 Task: Open Card Podcast Distribution Review in Board Social Media Influencer Content Repurposing Strategy and Execution to Workspace Creative Agencies and add a team member Softage.3@softage.net, a label Yellow, a checklist Bartending, an attachment from Trello, a color Yellow and finally, add a card description 'Create and send out employee engagement survey on company diversity and inclusion initiatives' and a comment 'This task requires us to be proactive in identifying potential challenges and finding solutions to overcome them.'. Add a start date 'Jan 03, 1900' with a due date 'Jan 10, 1900'
Action: Mouse moved to (70, 296)
Screenshot: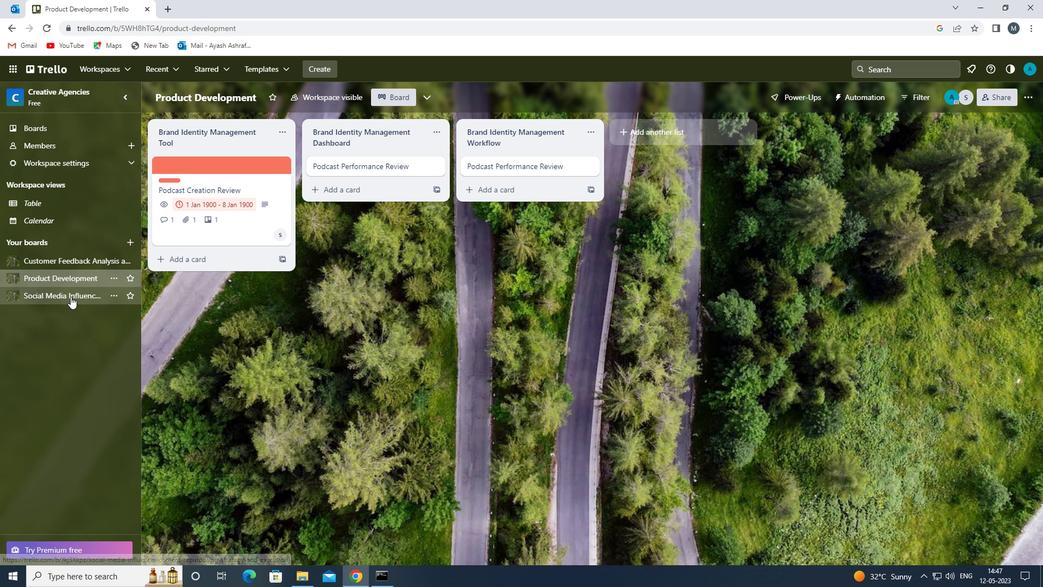
Action: Mouse pressed left at (70, 296)
Screenshot: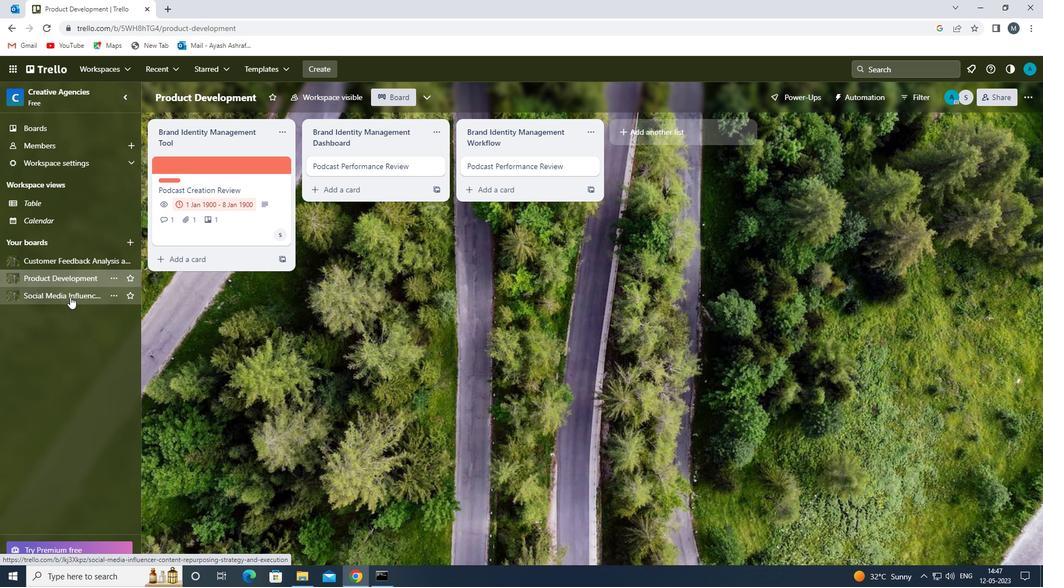 
Action: Mouse moved to (203, 166)
Screenshot: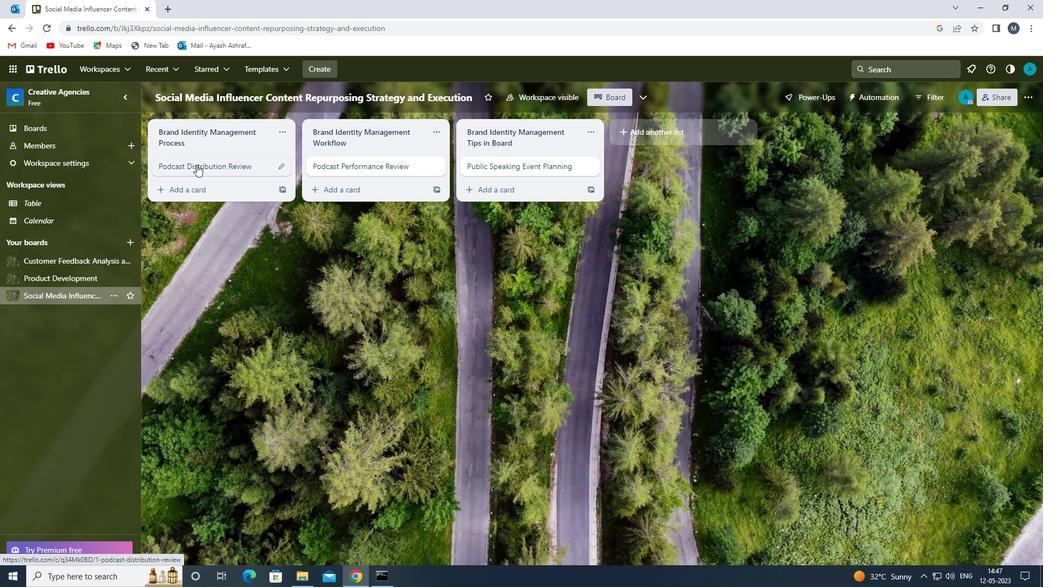 
Action: Mouse pressed left at (203, 166)
Screenshot: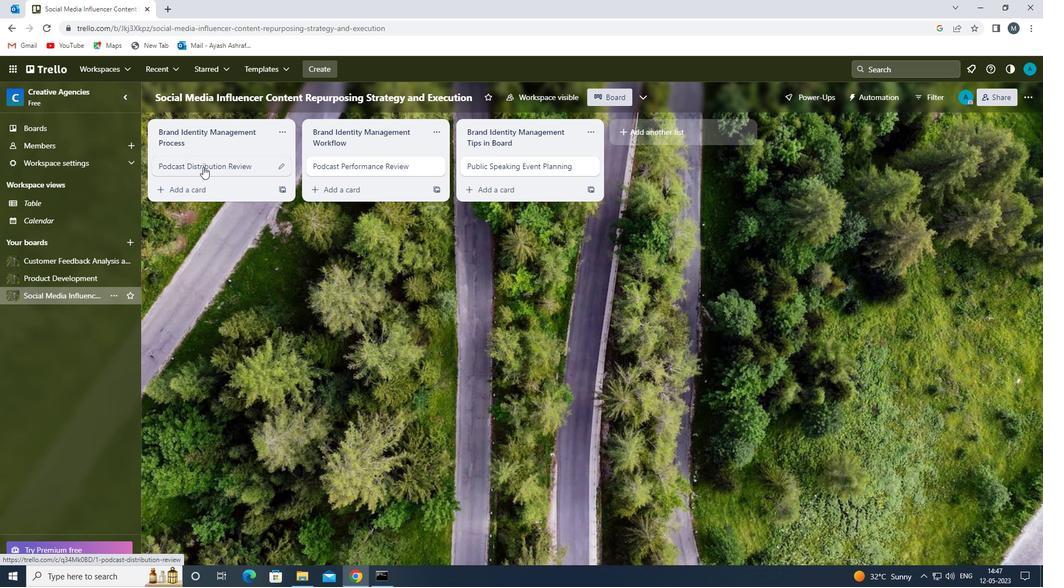 
Action: Mouse moved to (650, 156)
Screenshot: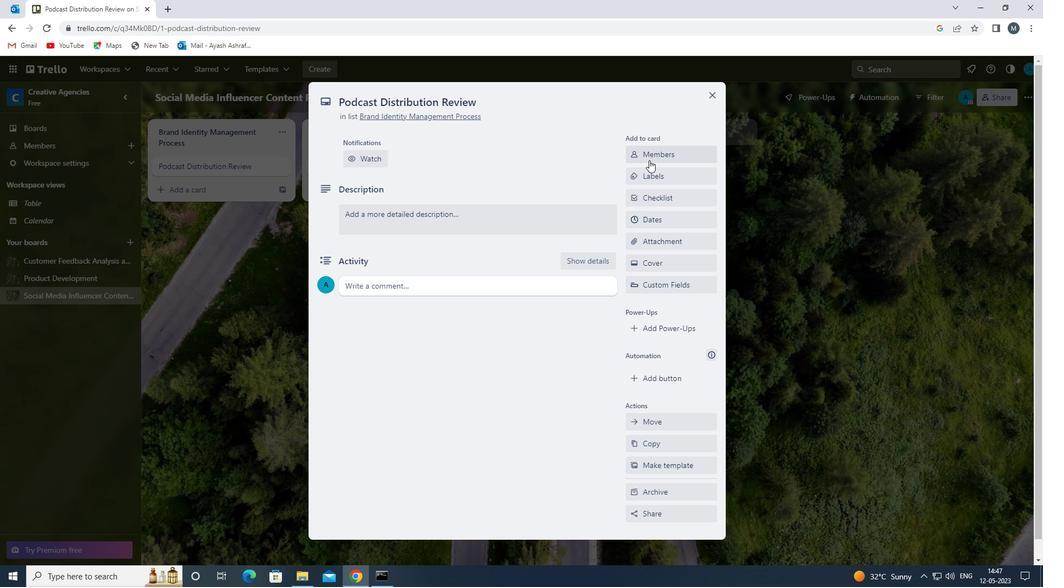 
Action: Mouse pressed left at (650, 156)
Screenshot: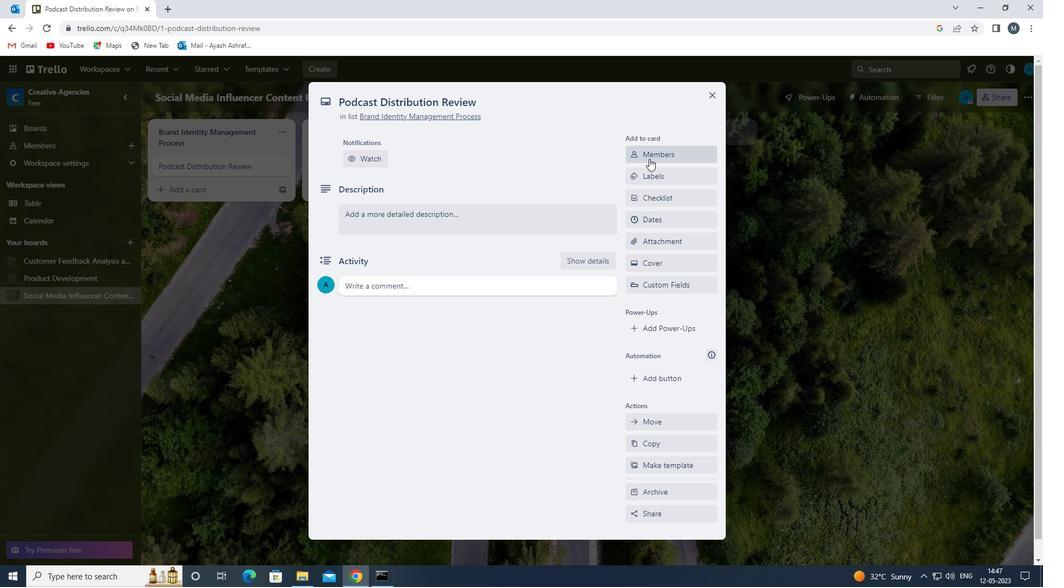 
Action: Mouse moved to (666, 206)
Screenshot: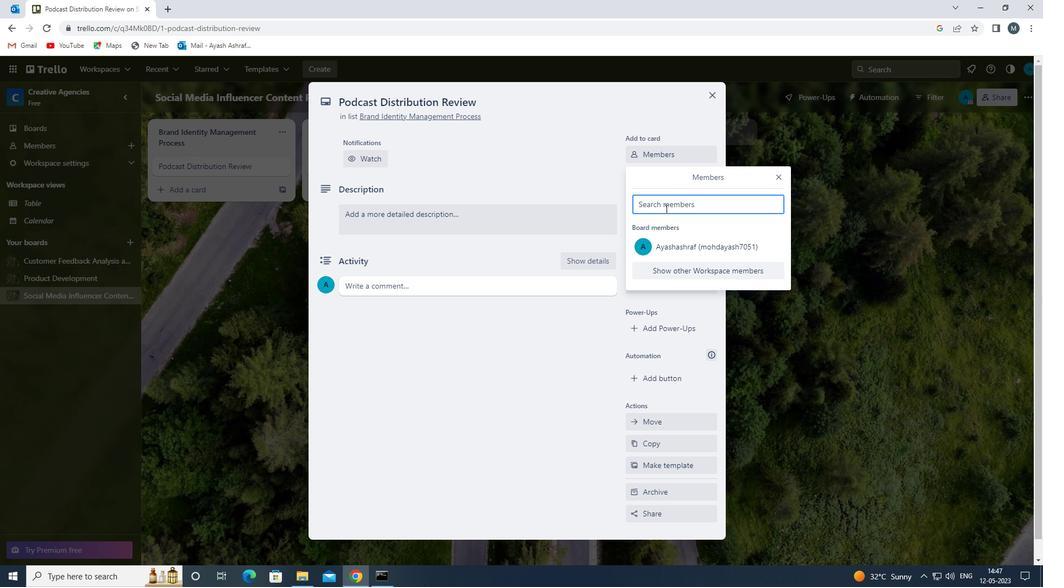 
Action: Mouse pressed left at (666, 206)
Screenshot: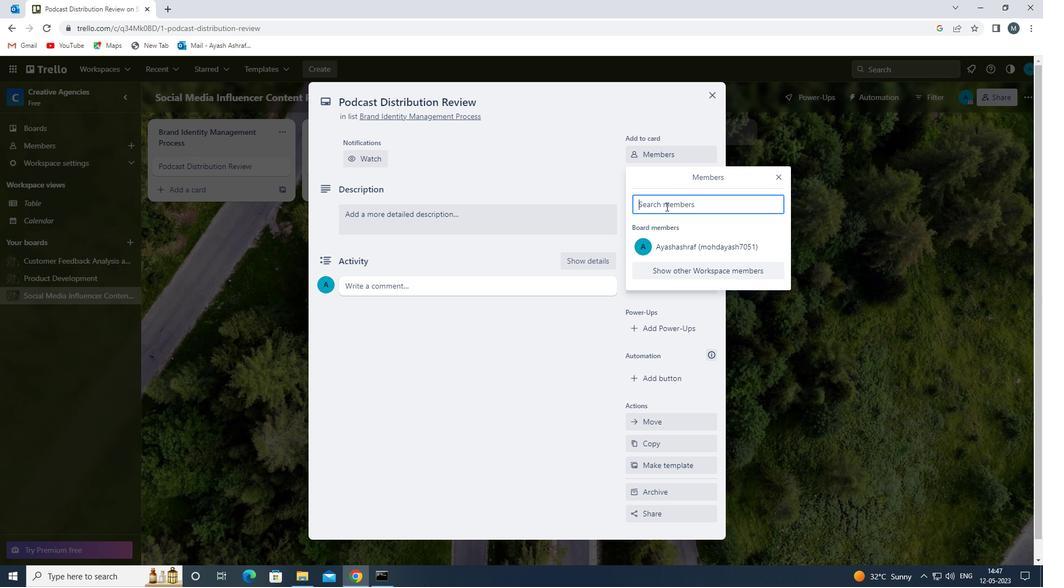 
Action: Mouse moved to (664, 204)
Screenshot: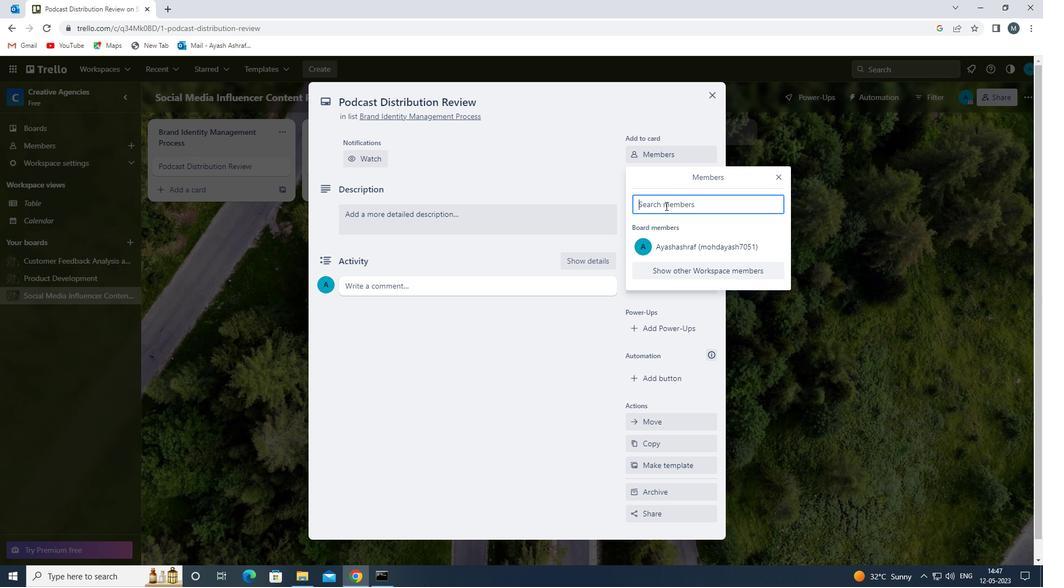 
Action: Key pressed s
Screenshot: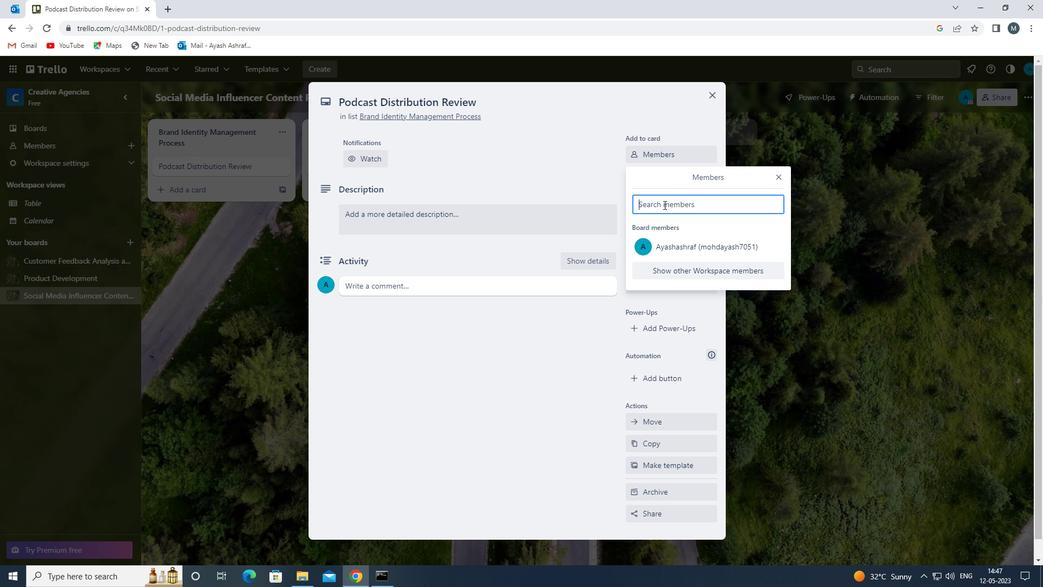 
Action: Mouse moved to (688, 352)
Screenshot: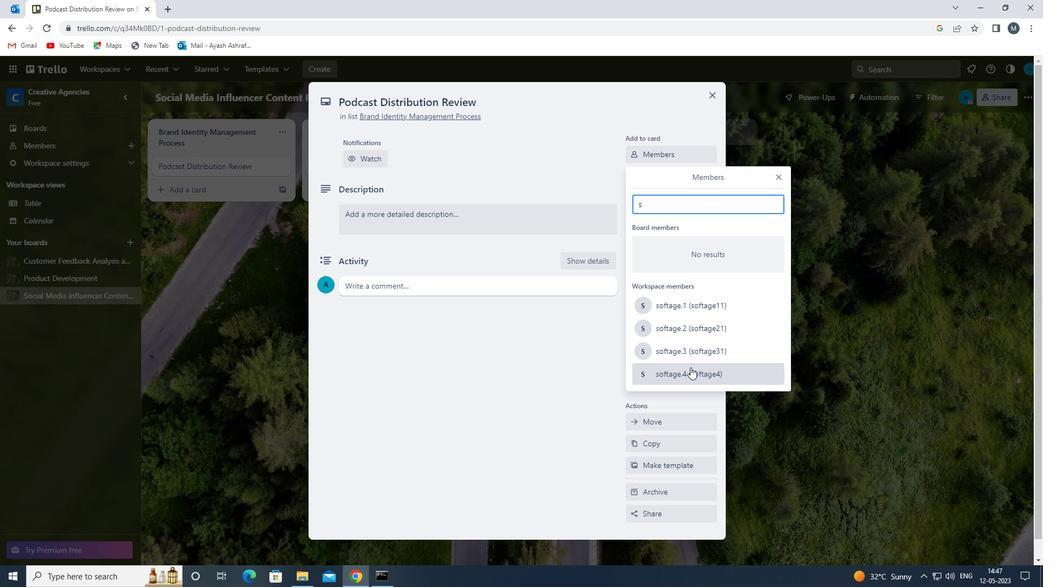 
Action: Mouse pressed left at (688, 352)
Screenshot: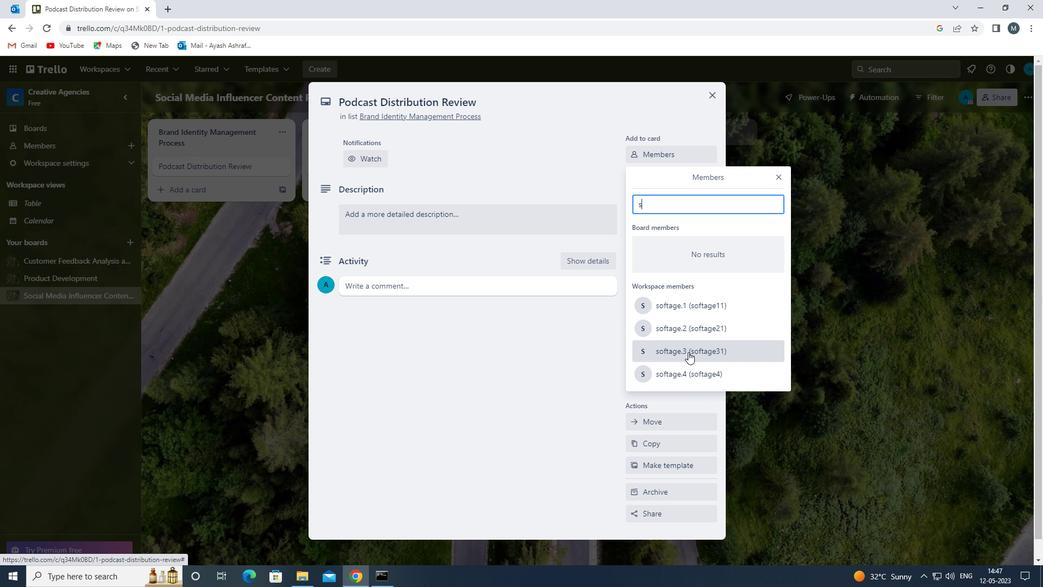 
Action: Mouse moved to (778, 178)
Screenshot: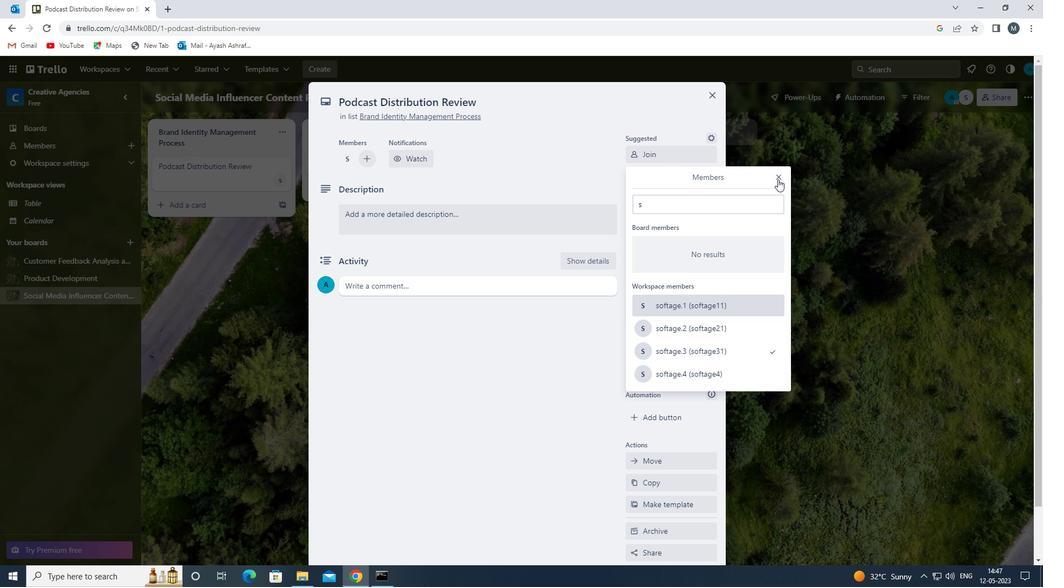 
Action: Mouse pressed left at (778, 178)
Screenshot: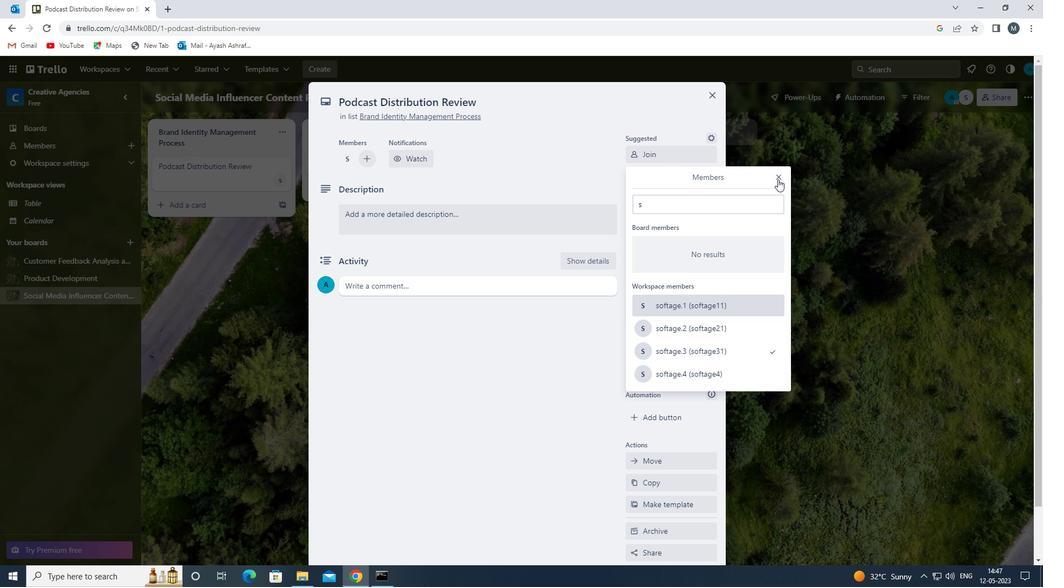 
Action: Mouse moved to (656, 213)
Screenshot: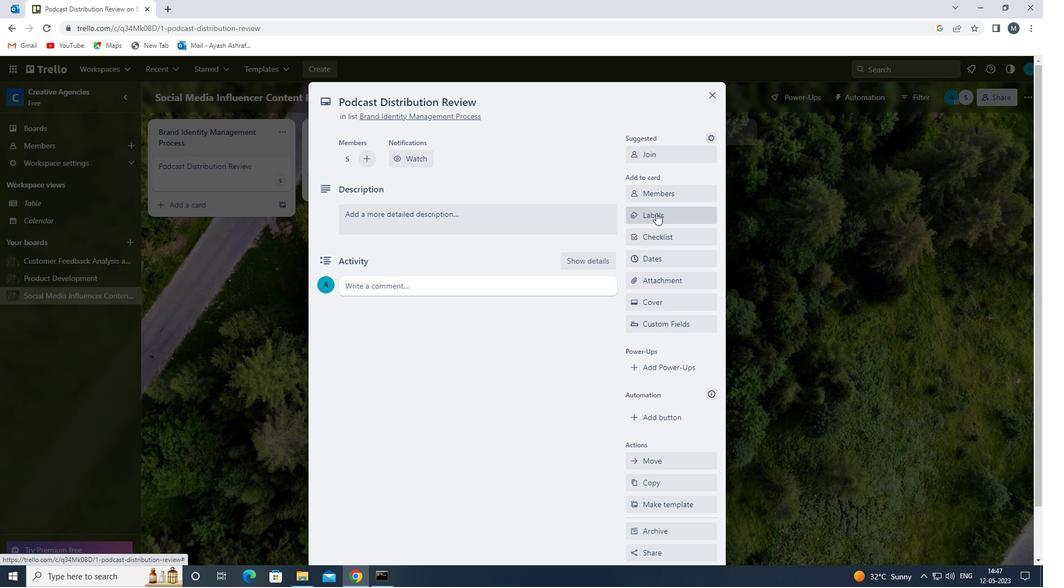 
Action: Mouse pressed left at (656, 213)
Screenshot: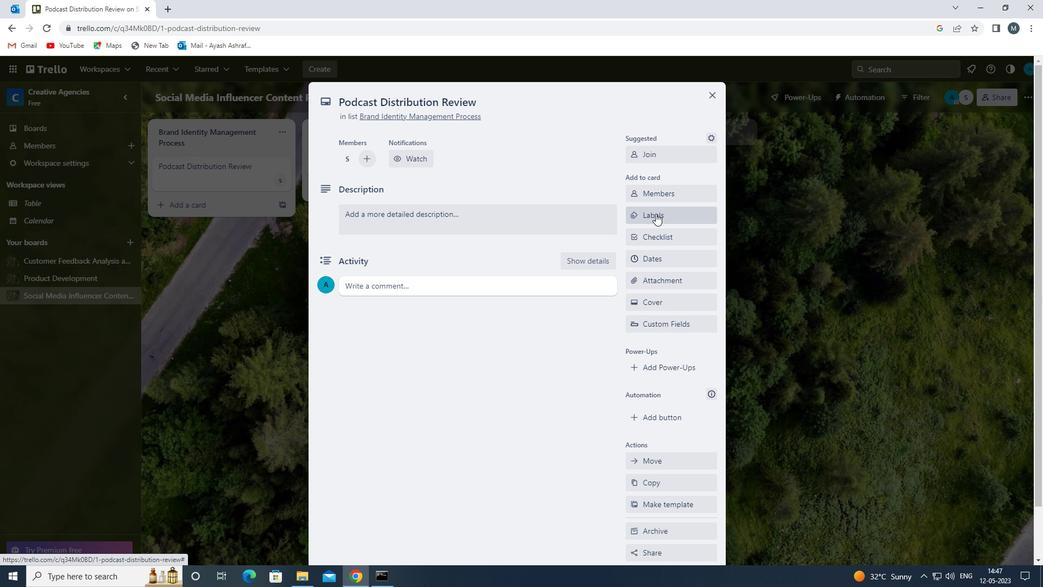 
Action: Mouse moved to (639, 322)
Screenshot: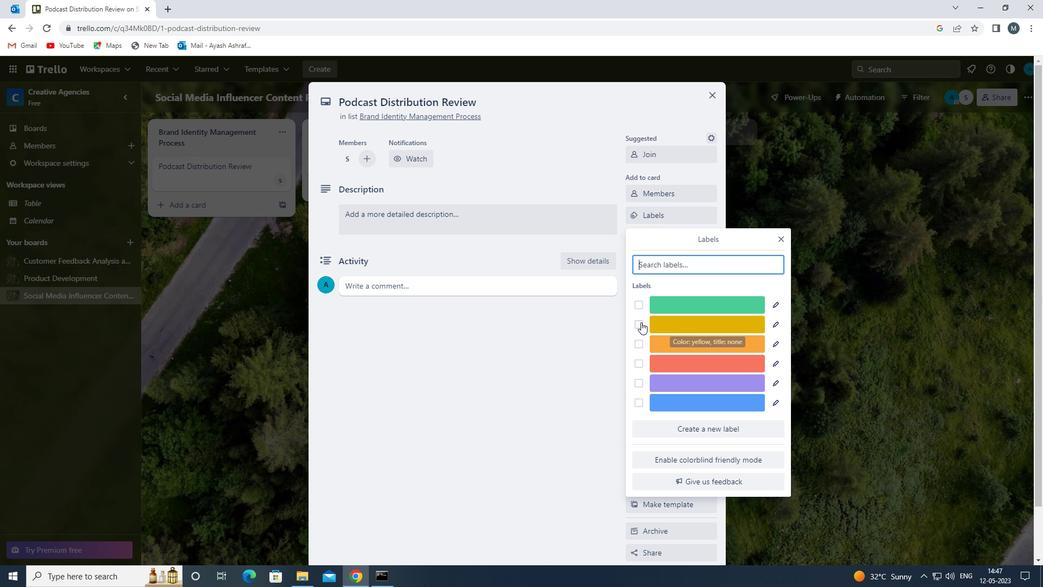 
Action: Mouse pressed left at (639, 322)
Screenshot: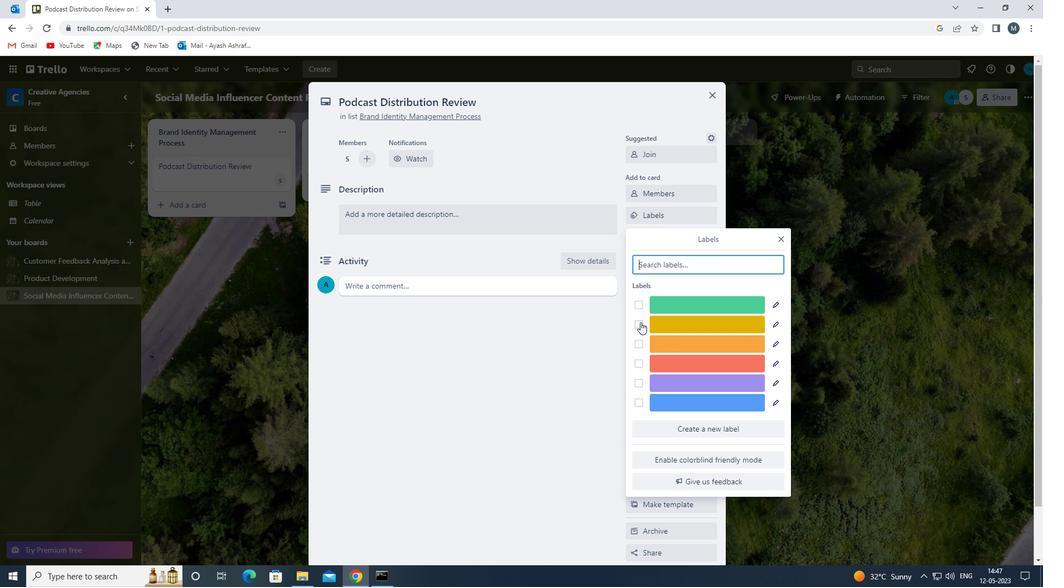 
Action: Mouse moved to (784, 236)
Screenshot: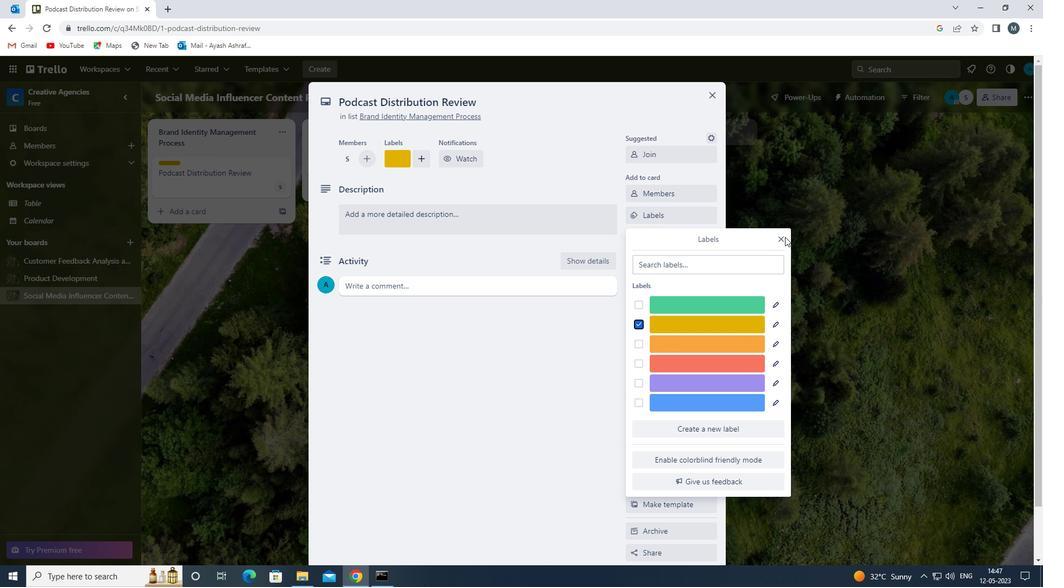 
Action: Mouse pressed left at (784, 236)
Screenshot: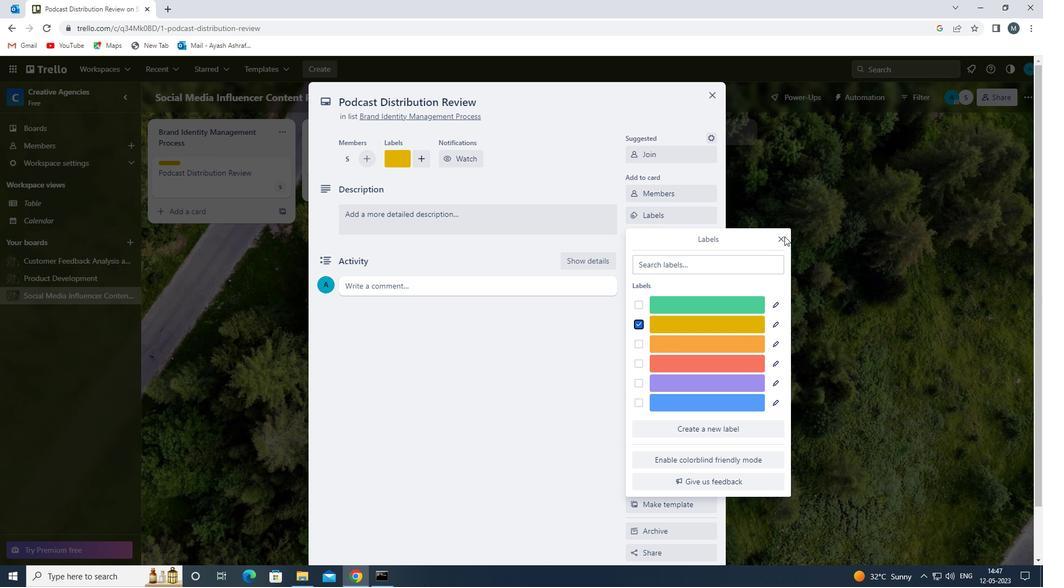
Action: Mouse moved to (781, 238)
Screenshot: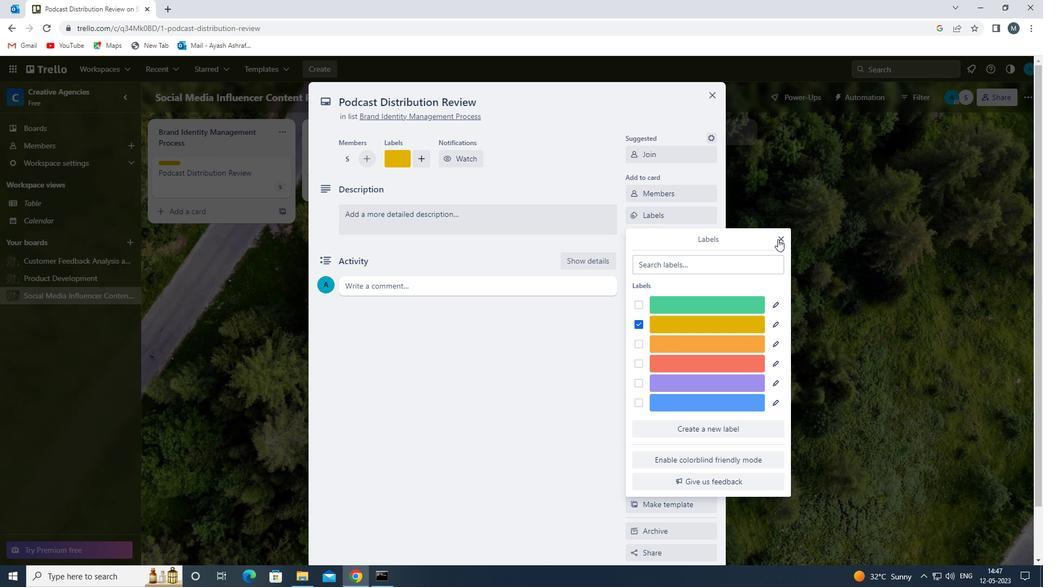 
Action: Mouse pressed left at (781, 238)
Screenshot: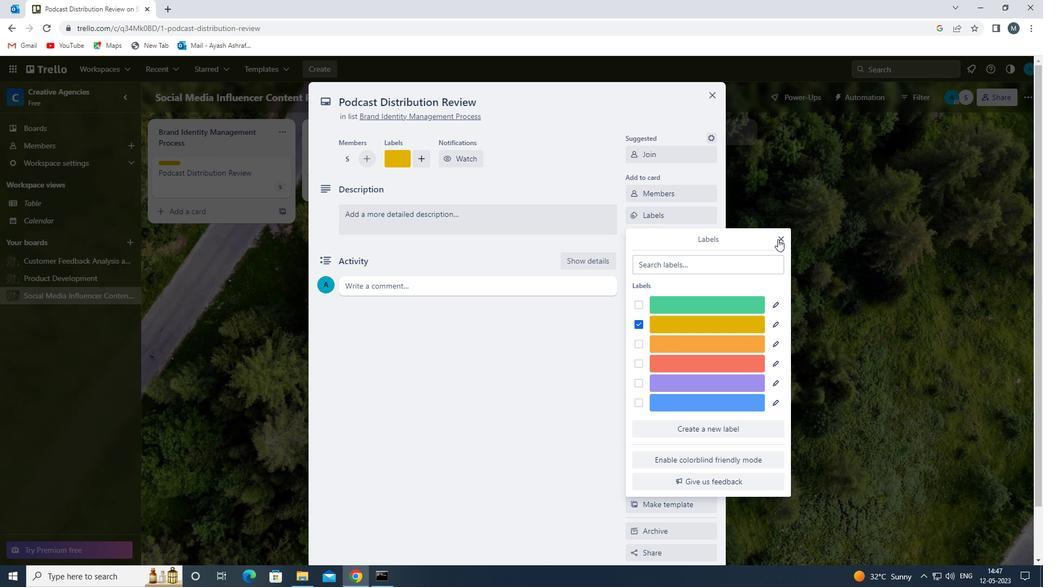 
Action: Mouse moved to (653, 240)
Screenshot: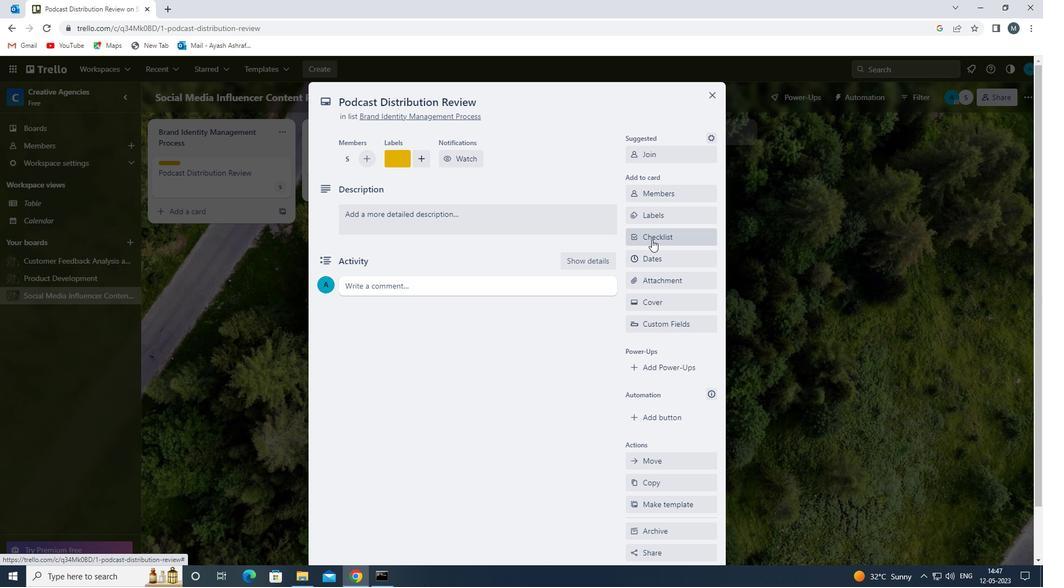 
Action: Mouse pressed left at (653, 240)
Screenshot: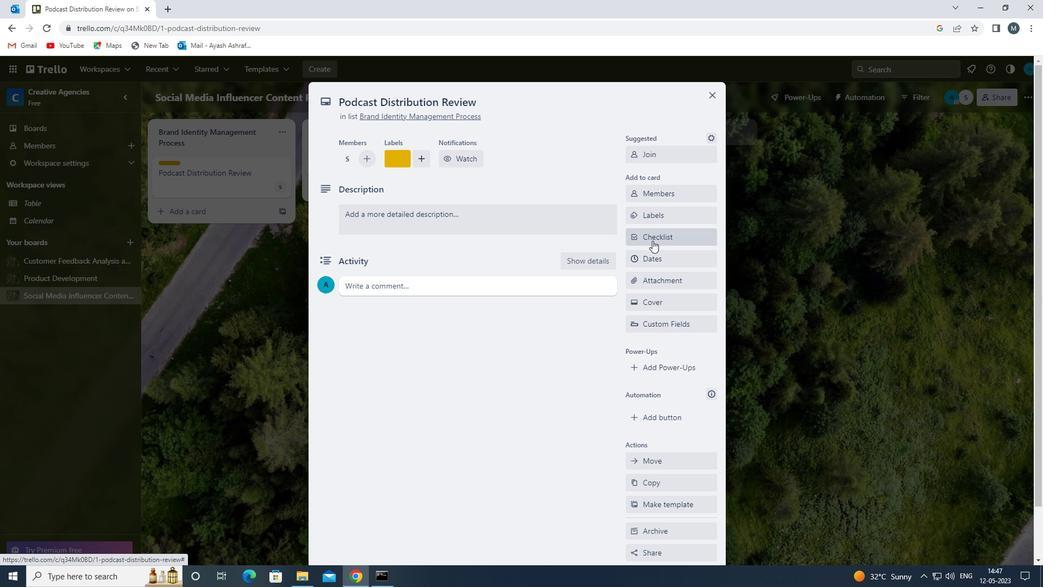 
Action: Mouse moved to (654, 247)
Screenshot: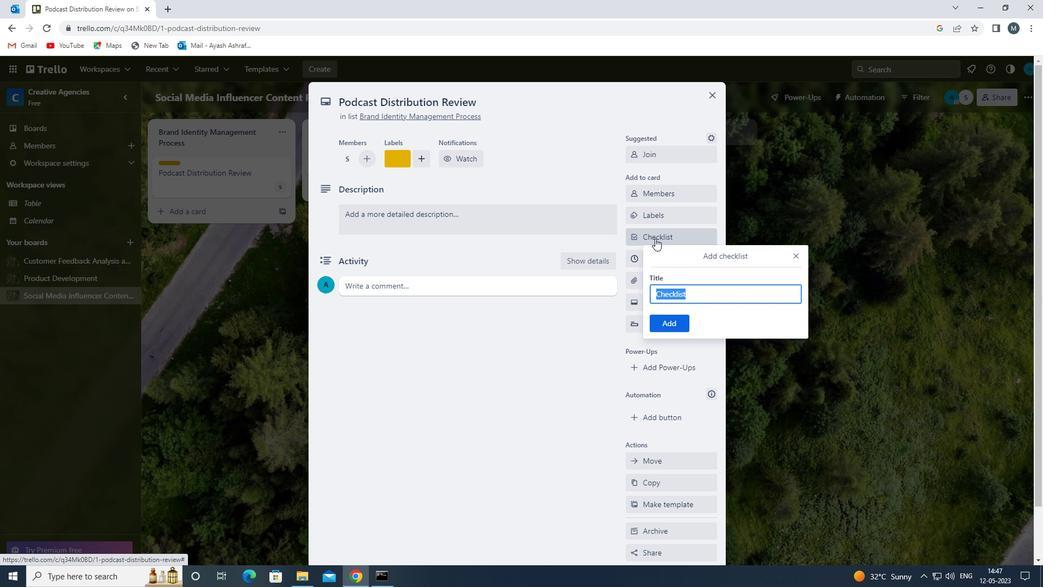
Action: Key pressed b
Screenshot: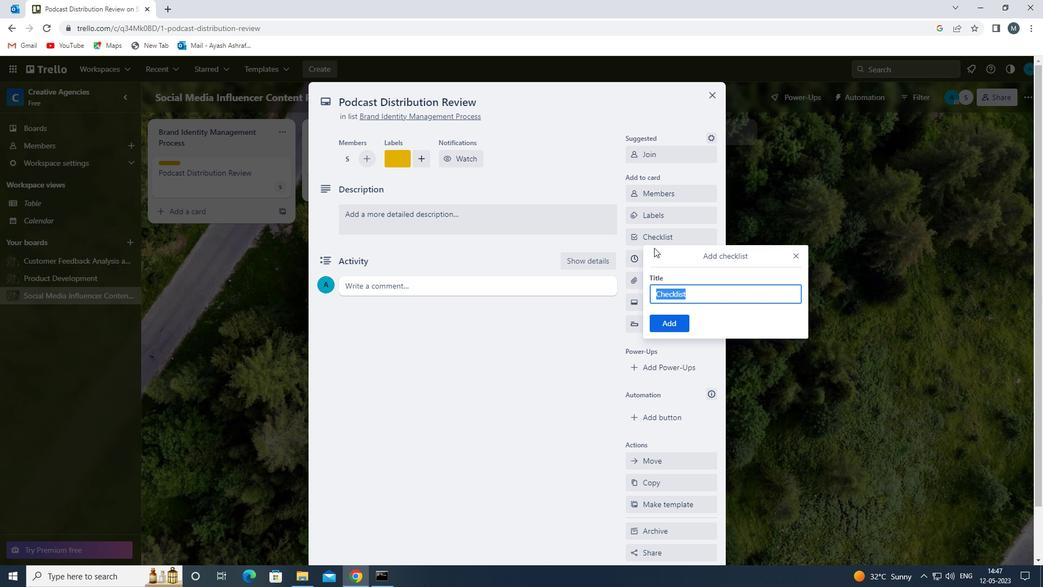 
Action: Mouse moved to (725, 344)
Screenshot: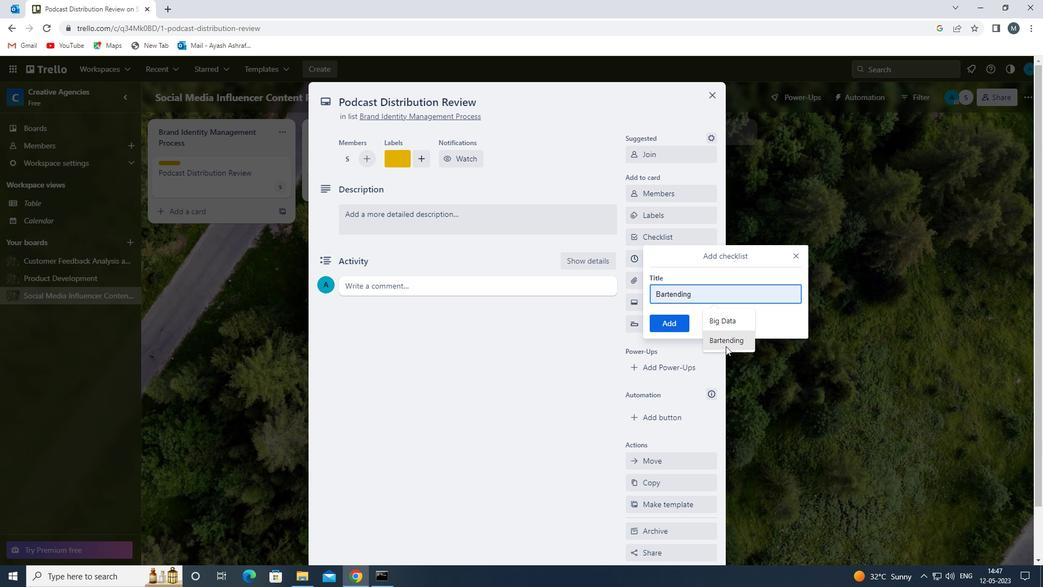 
Action: Mouse pressed left at (725, 344)
Screenshot: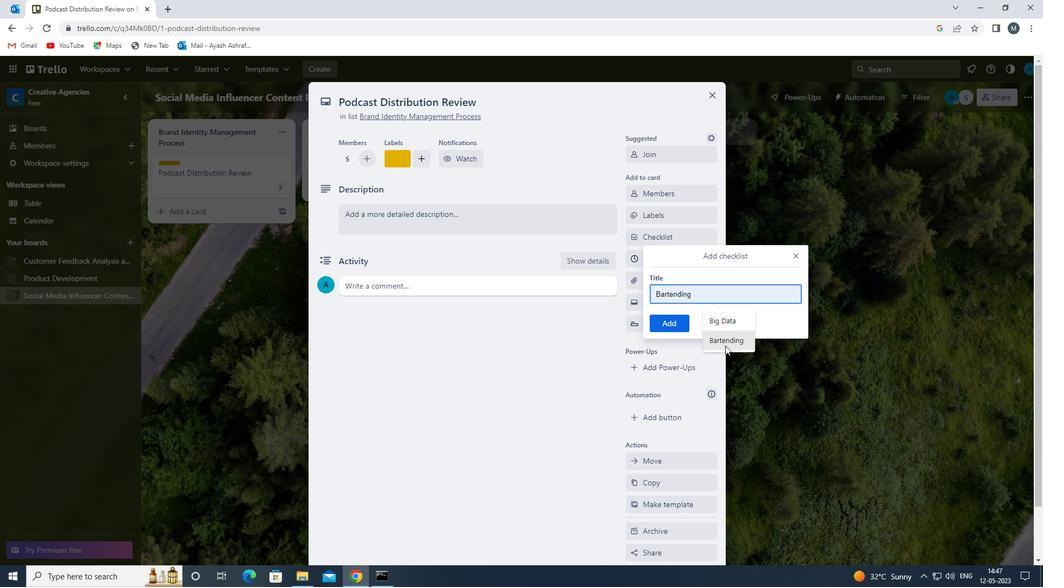 
Action: Mouse moved to (664, 322)
Screenshot: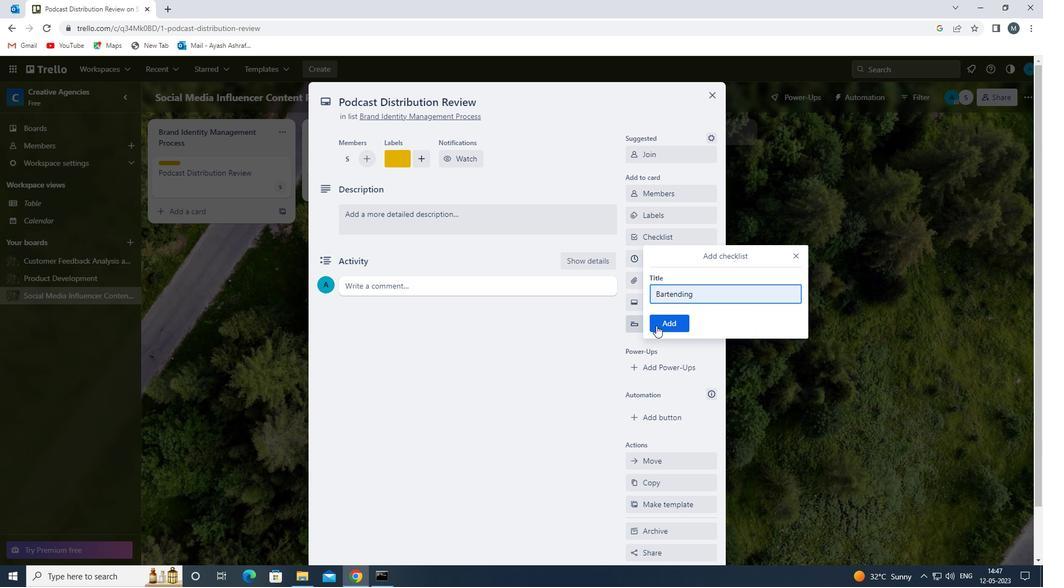 
Action: Mouse pressed left at (664, 322)
Screenshot: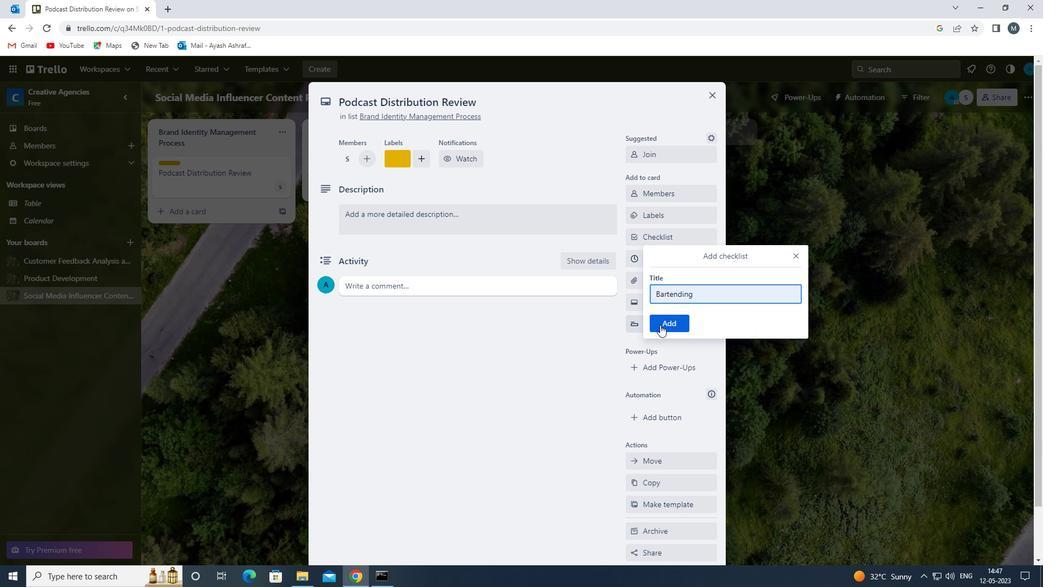 
Action: Mouse moved to (674, 282)
Screenshot: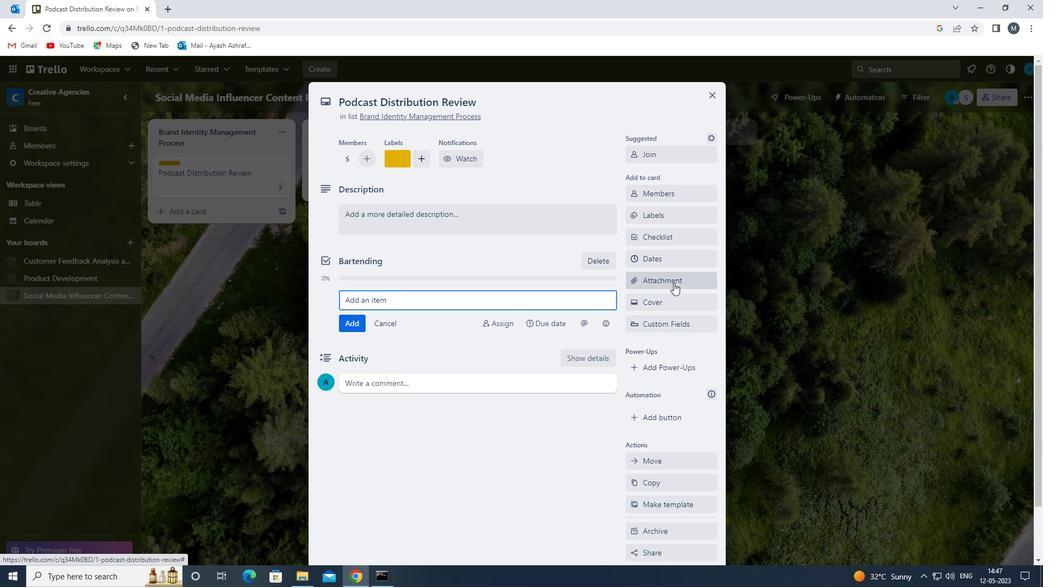 
Action: Mouse pressed left at (674, 282)
Screenshot: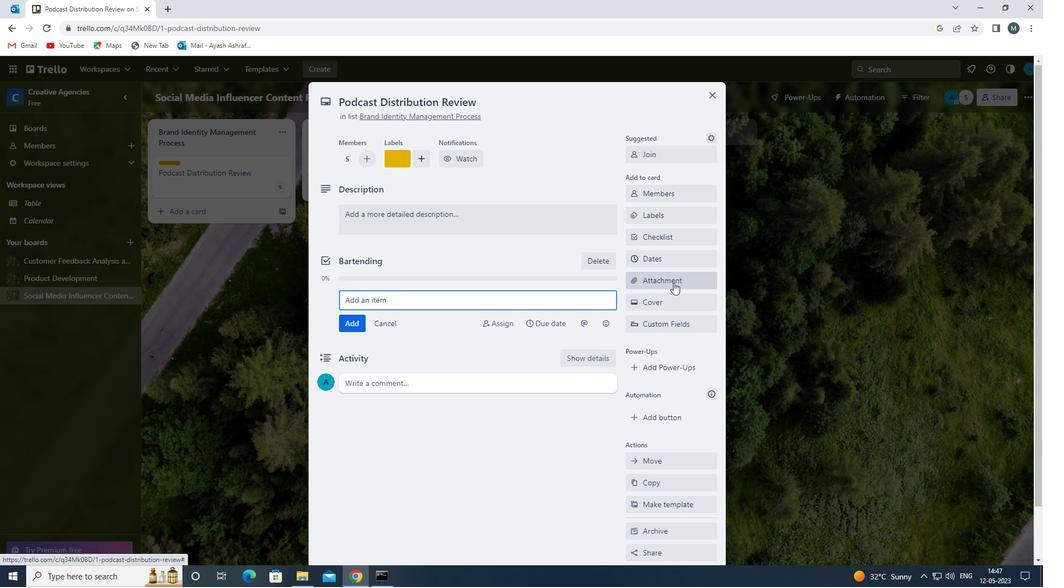 
Action: Mouse moved to (664, 344)
Screenshot: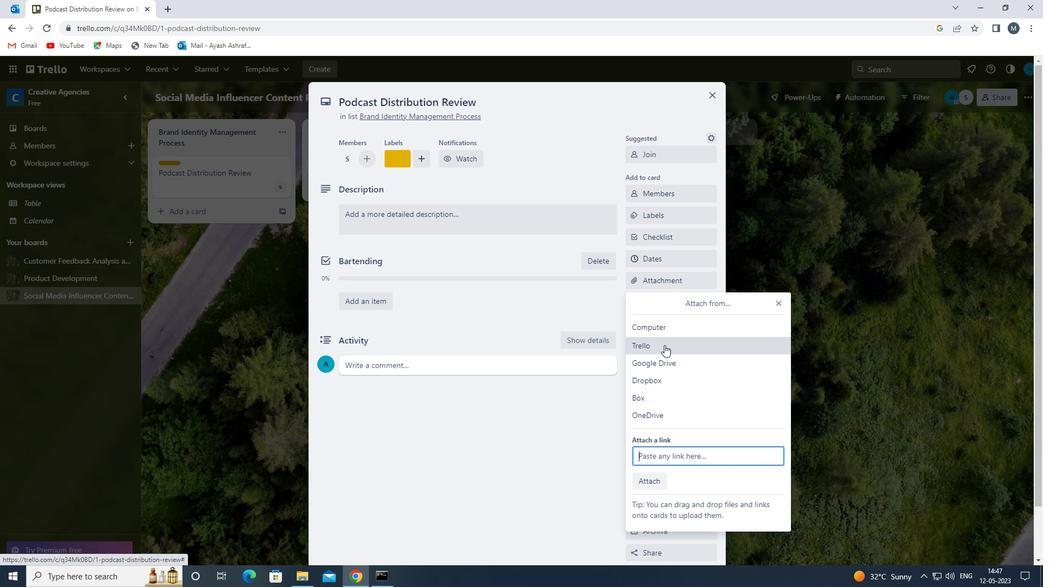 
Action: Mouse pressed left at (664, 344)
Screenshot: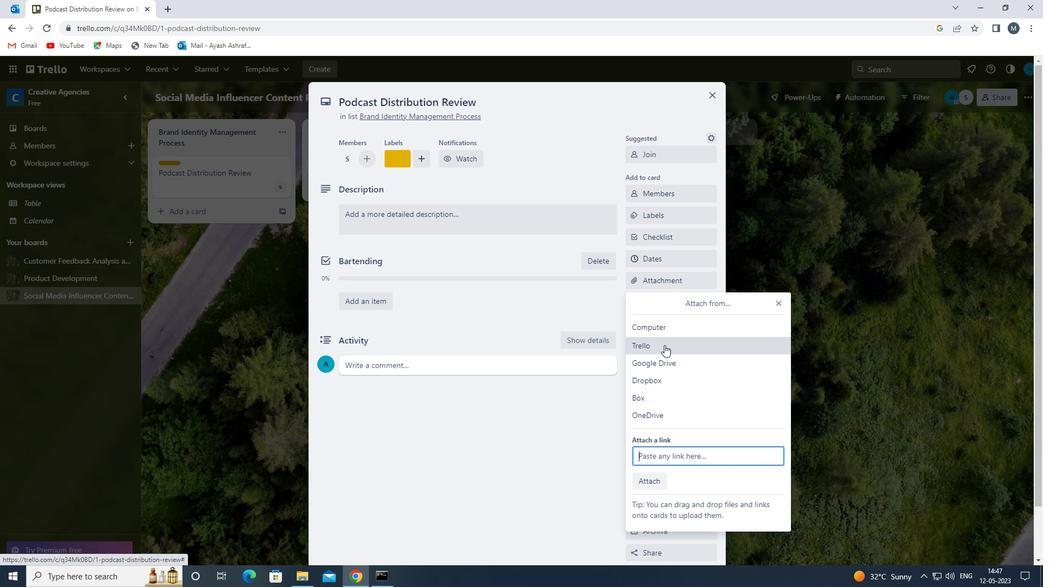 
Action: Mouse moved to (686, 231)
Screenshot: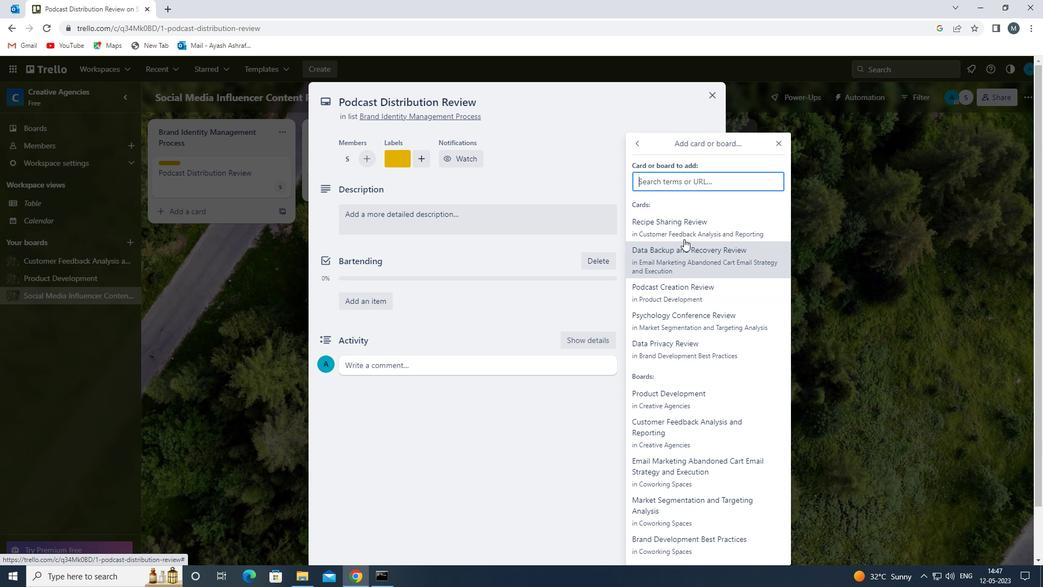 
Action: Mouse pressed left at (686, 231)
Screenshot: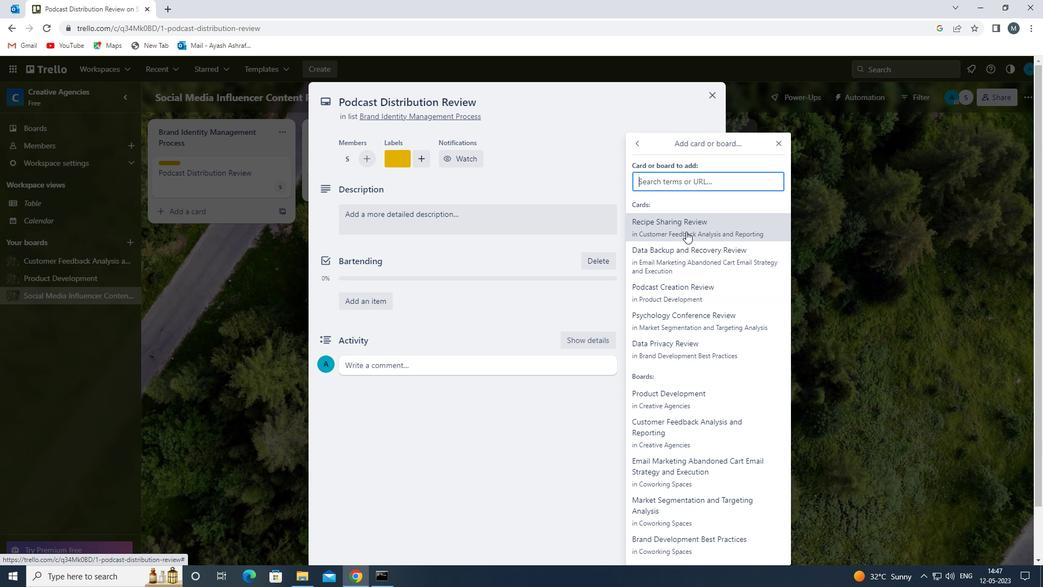 
Action: Mouse moved to (663, 305)
Screenshot: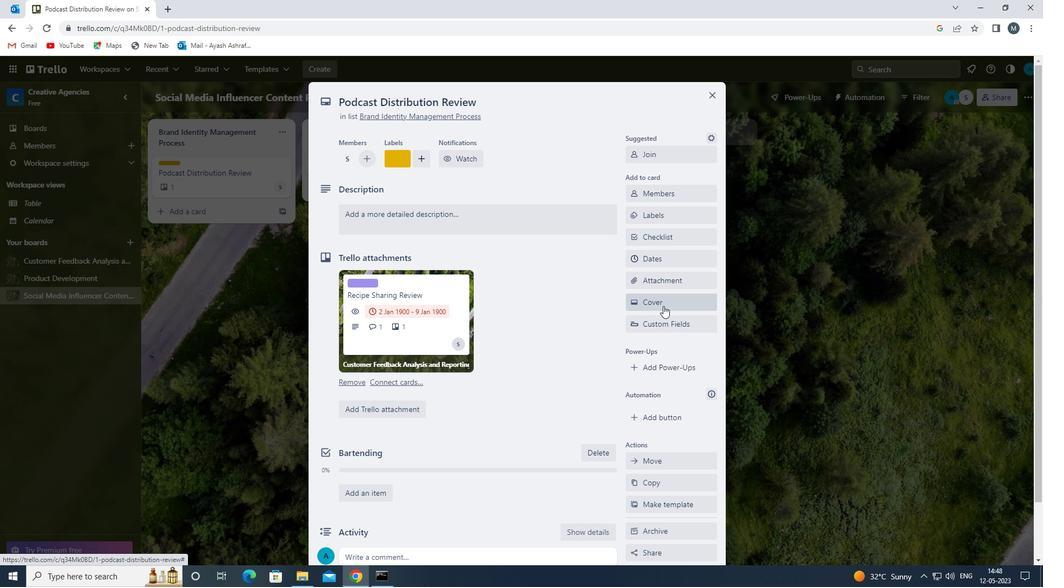 
Action: Mouse pressed left at (663, 305)
Screenshot: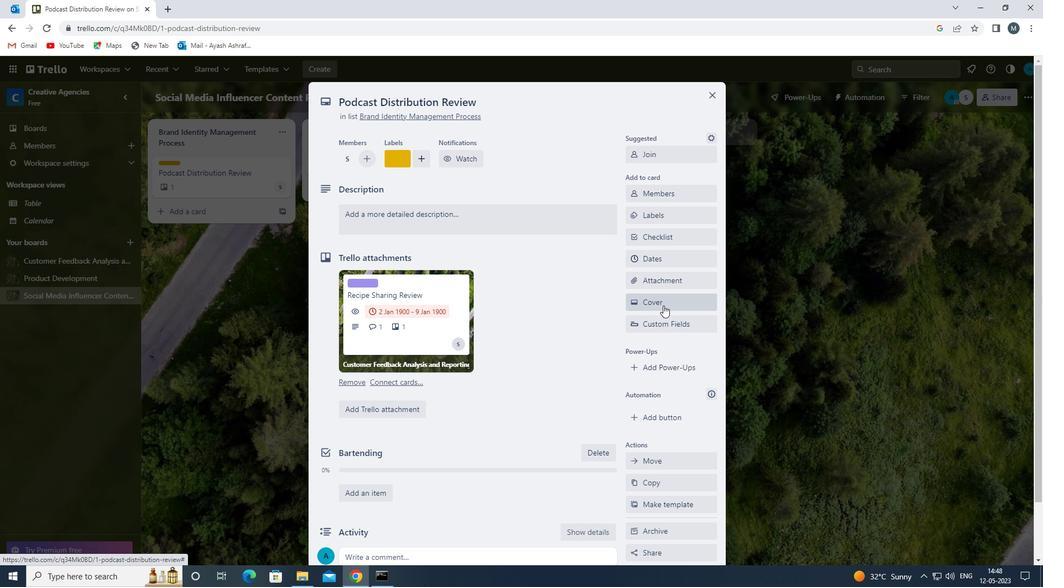 
Action: Mouse moved to (680, 350)
Screenshot: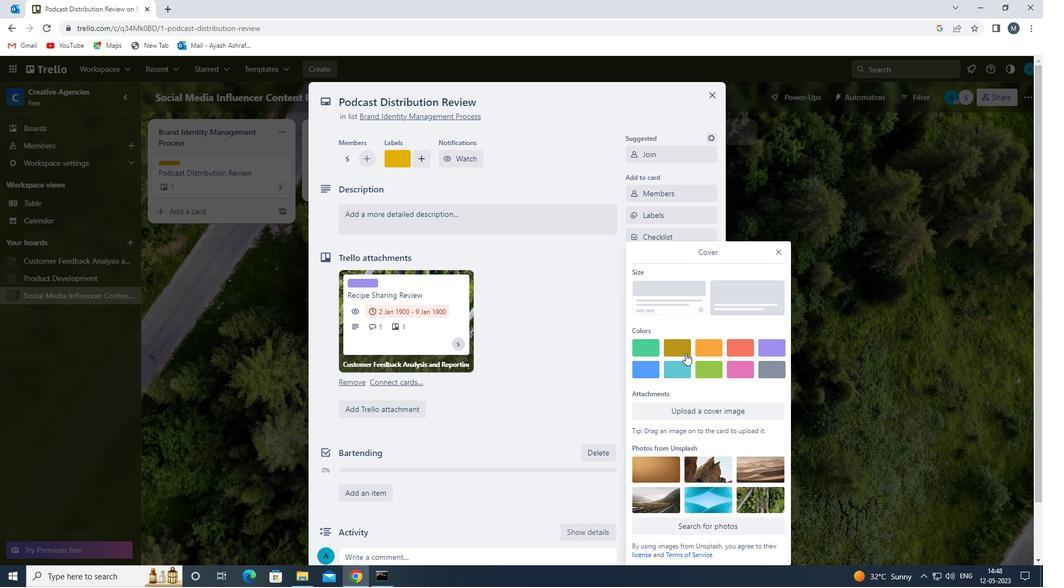 
Action: Mouse pressed left at (680, 350)
Screenshot: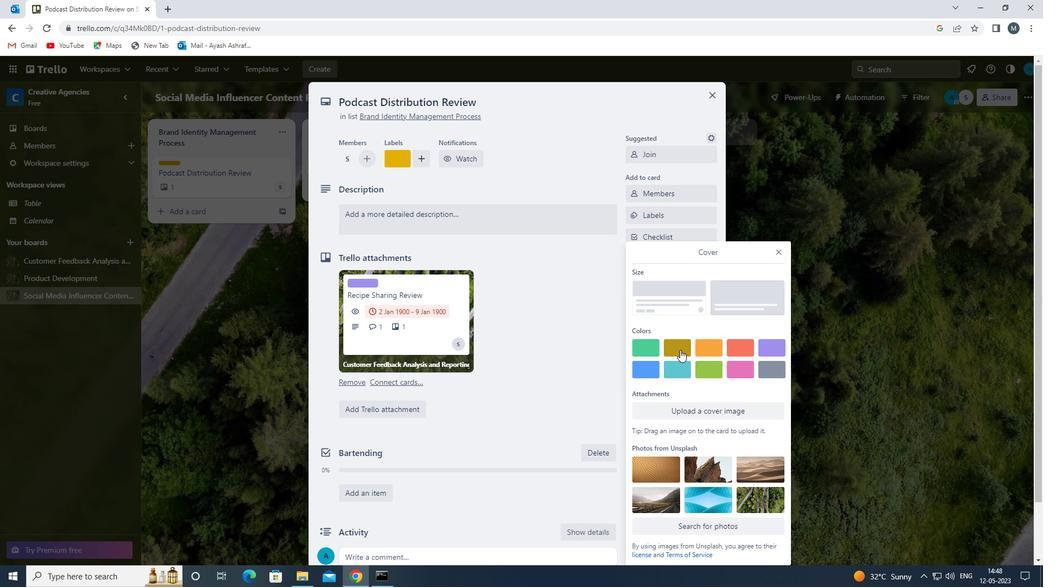 
Action: Mouse moved to (780, 234)
Screenshot: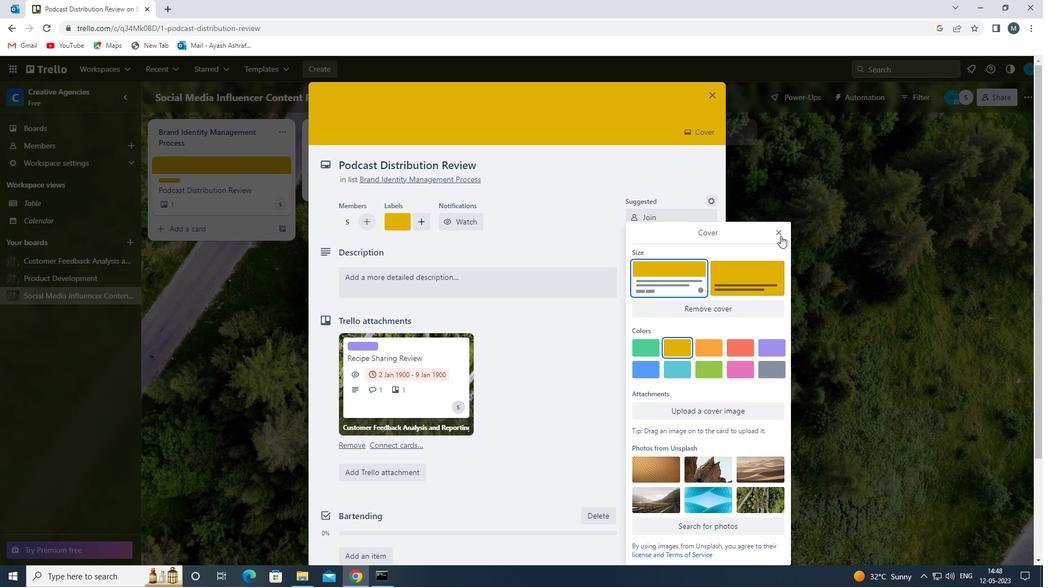 
Action: Mouse pressed left at (780, 234)
Screenshot: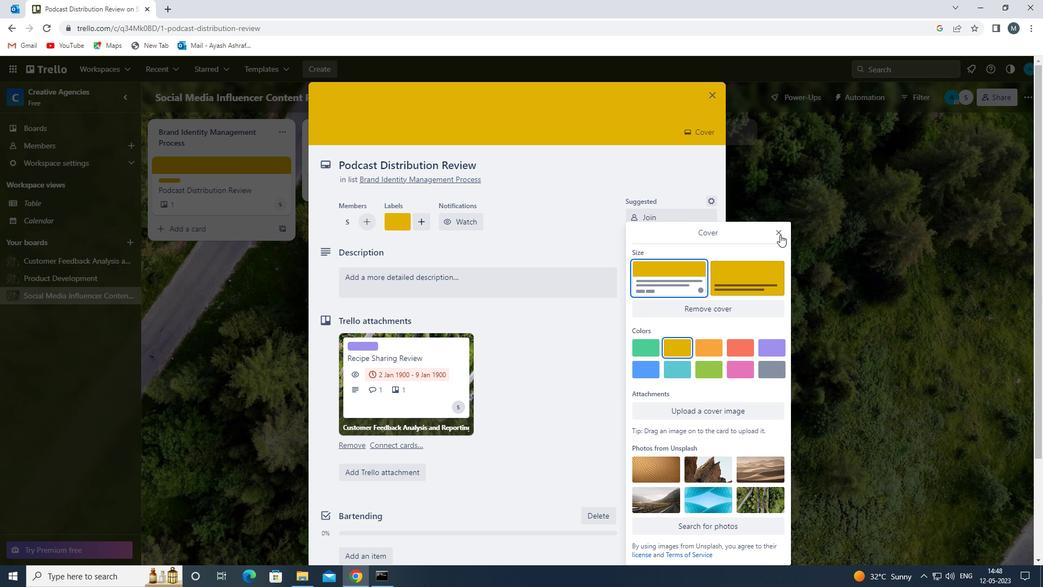 
Action: Mouse moved to (436, 275)
Screenshot: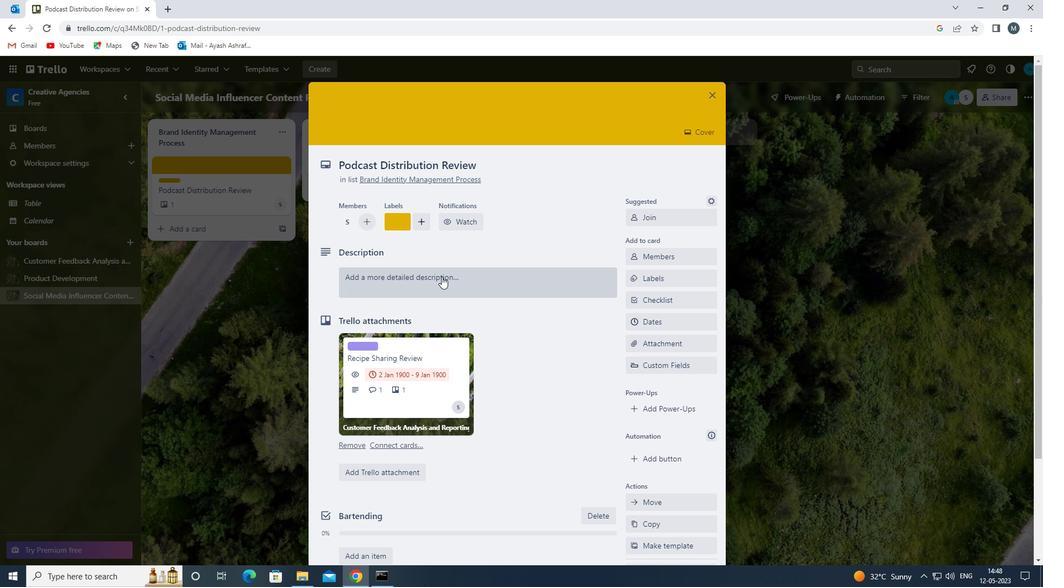 
Action: Mouse pressed left at (436, 275)
Screenshot: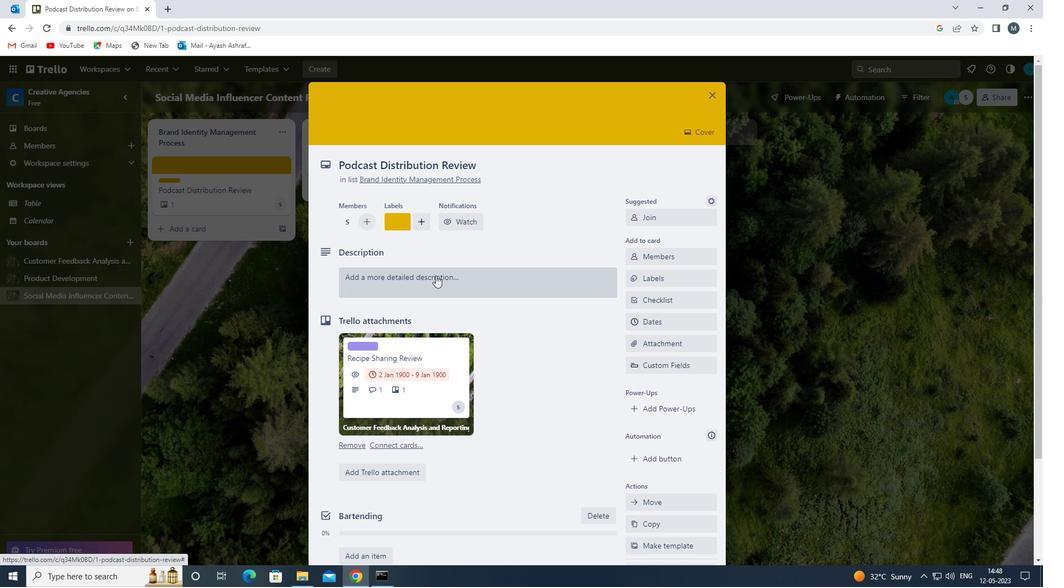 
Action: Mouse moved to (429, 320)
Screenshot: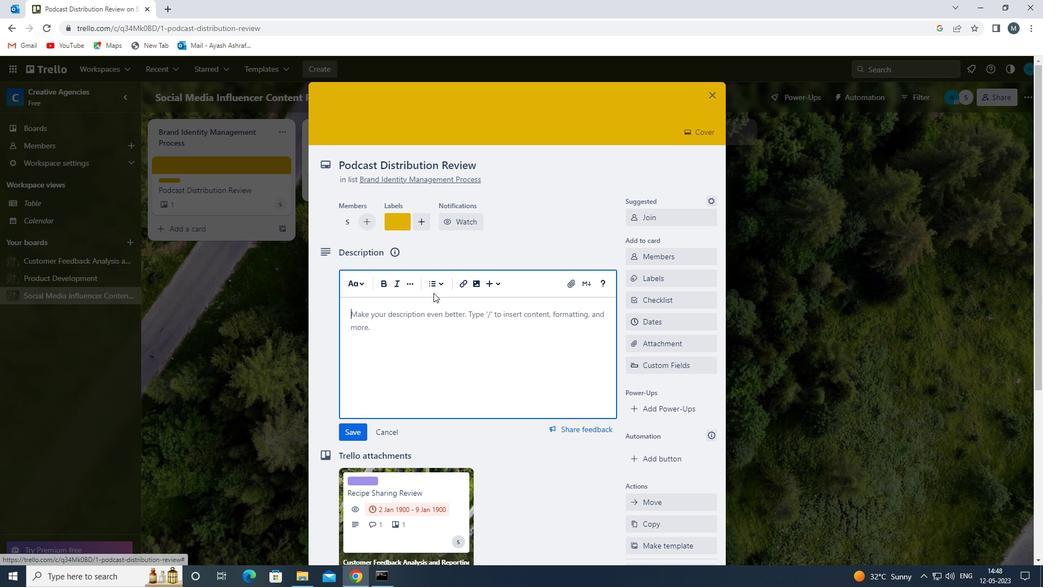 
Action: Mouse pressed left at (429, 320)
Screenshot: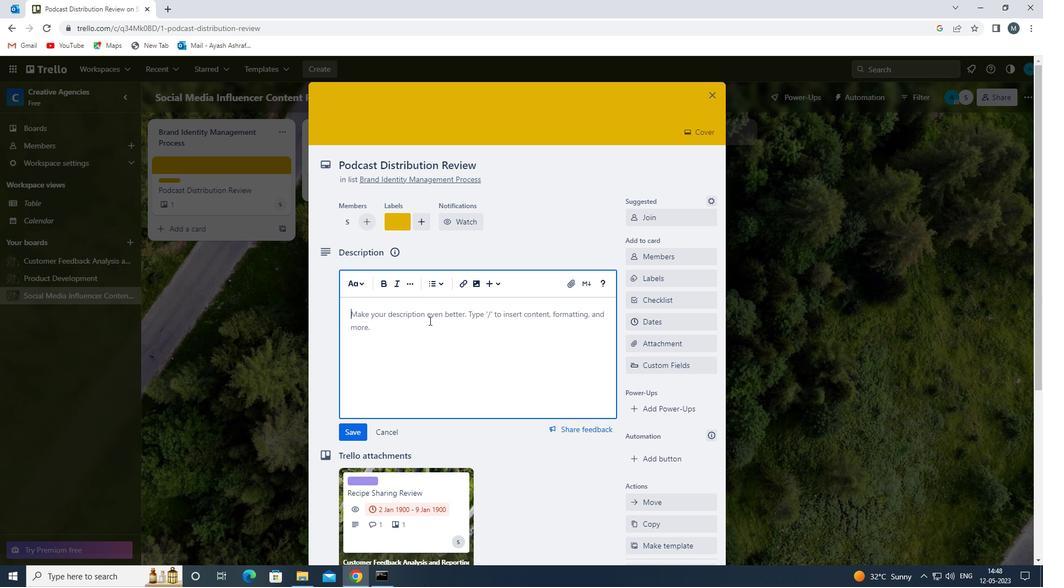 
Action: Mouse moved to (428, 320)
Screenshot: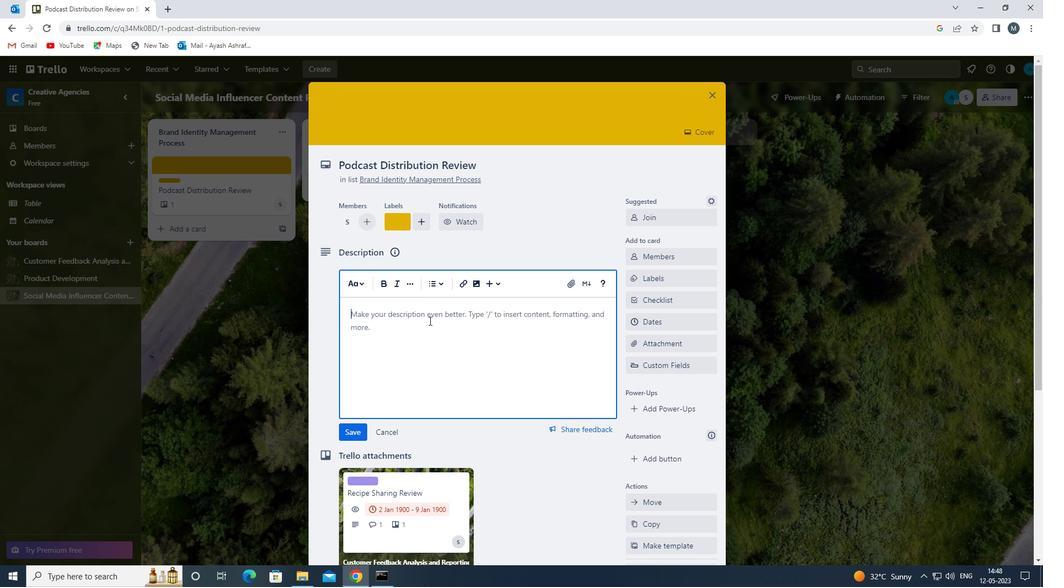 
Action: Key pressed <Key.shift>V<Key.backspace><Key.shift>CREATE<Key.space>AND<Key.space>SEND<Key.space>OUT<Key.space>EMPLOYEE<Key.space>ENGAGE<Key.backspace>EMENT<Key.space>SURVEY<Key.space>ON<Key.space>COMPANY<Key.space>DIVERSITY<Key.space>AND<Key.space>INCLUSION<Key.space>INITIATIVES<Key.space>
Screenshot: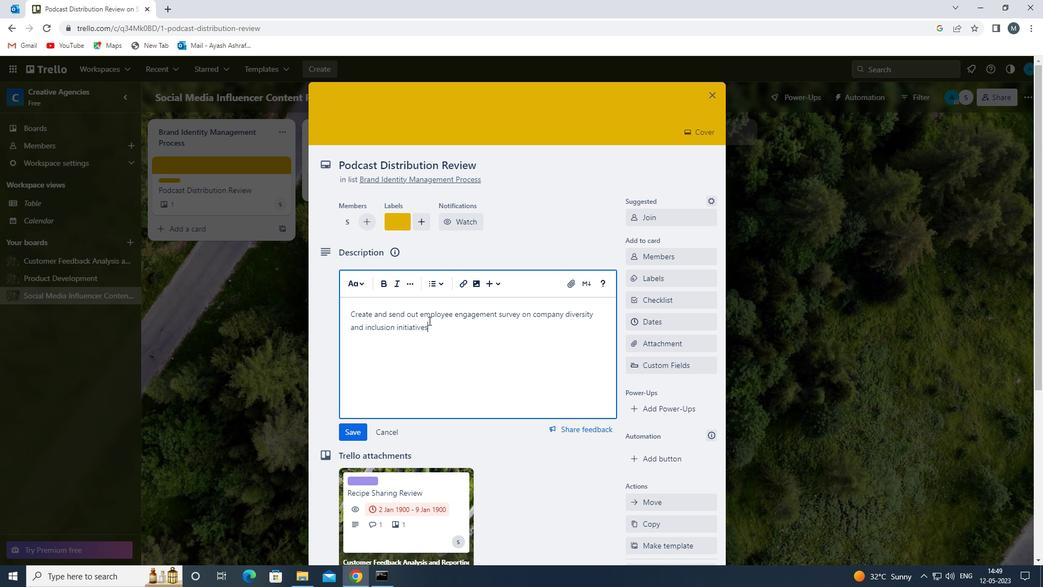 
Action: Mouse moved to (356, 433)
Screenshot: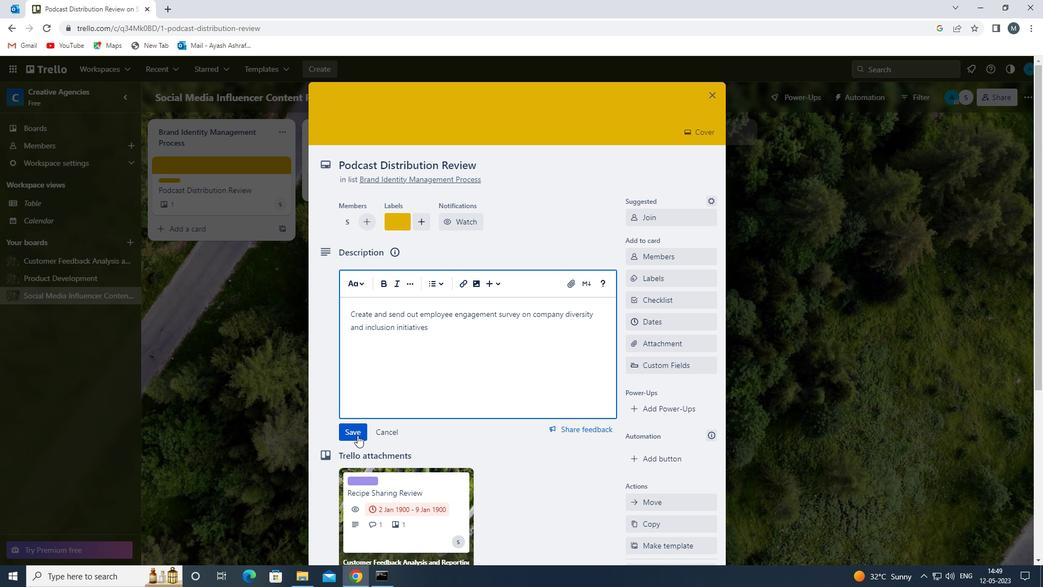 
Action: Mouse pressed left at (356, 433)
Screenshot: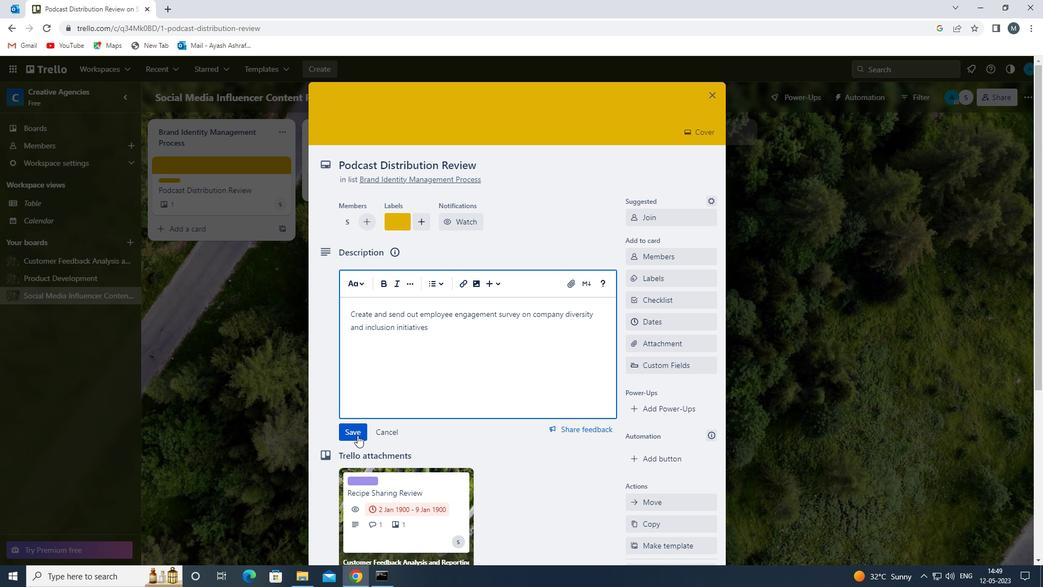 
Action: Mouse moved to (455, 390)
Screenshot: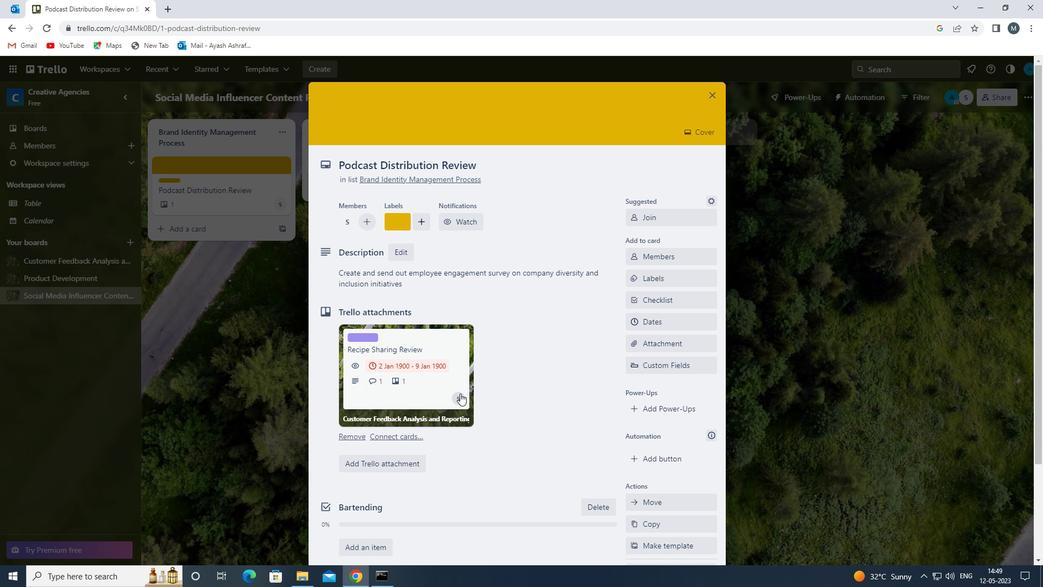 
Action: Mouse scrolled (455, 389) with delta (0, 0)
Screenshot: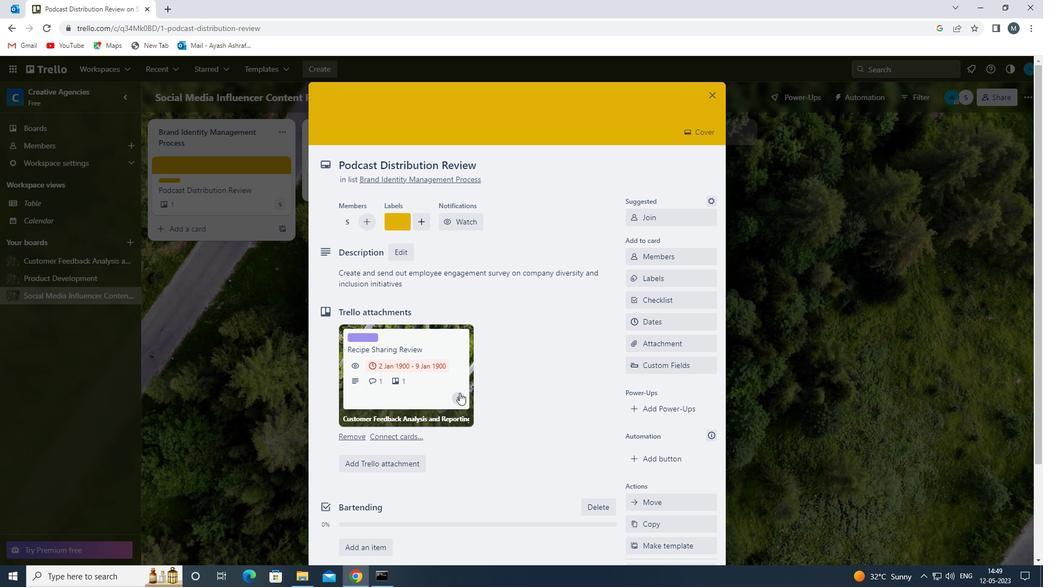 
Action: Mouse scrolled (455, 389) with delta (0, 0)
Screenshot: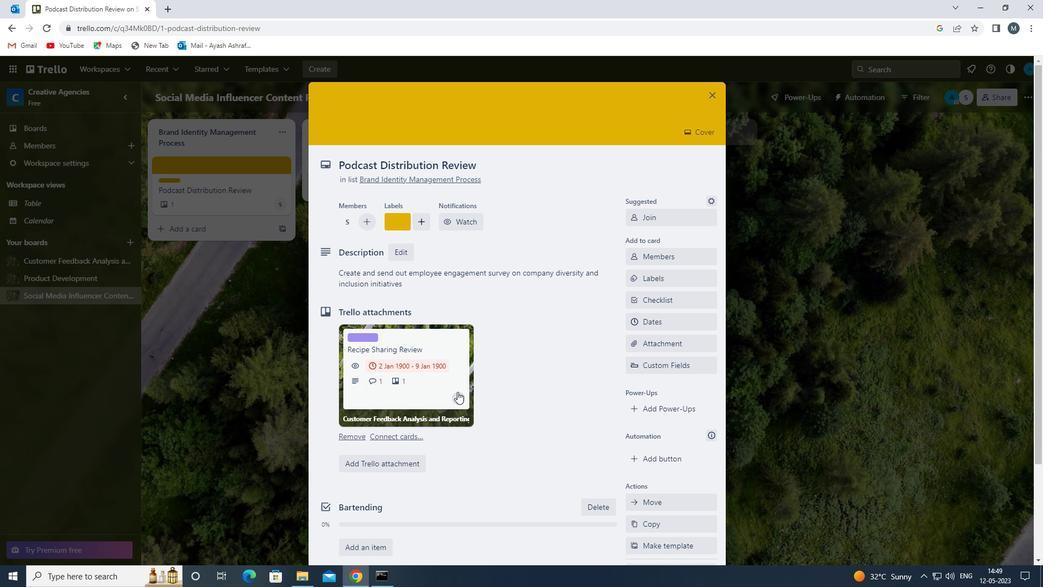 
Action: Mouse moved to (398, 499)
Screenshot: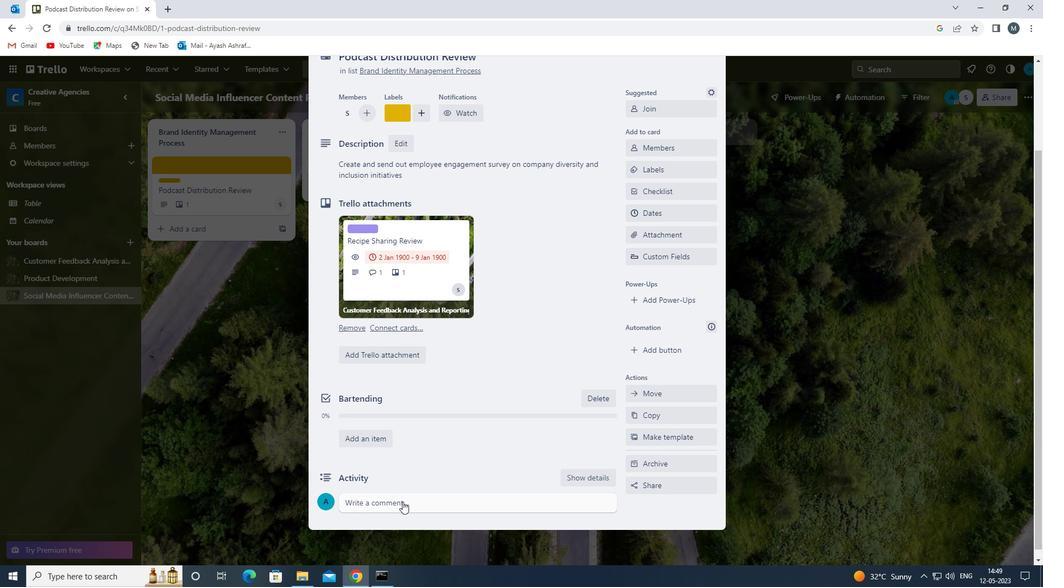 
Action: Mouse pressed left at (398, 499)
Screenshot: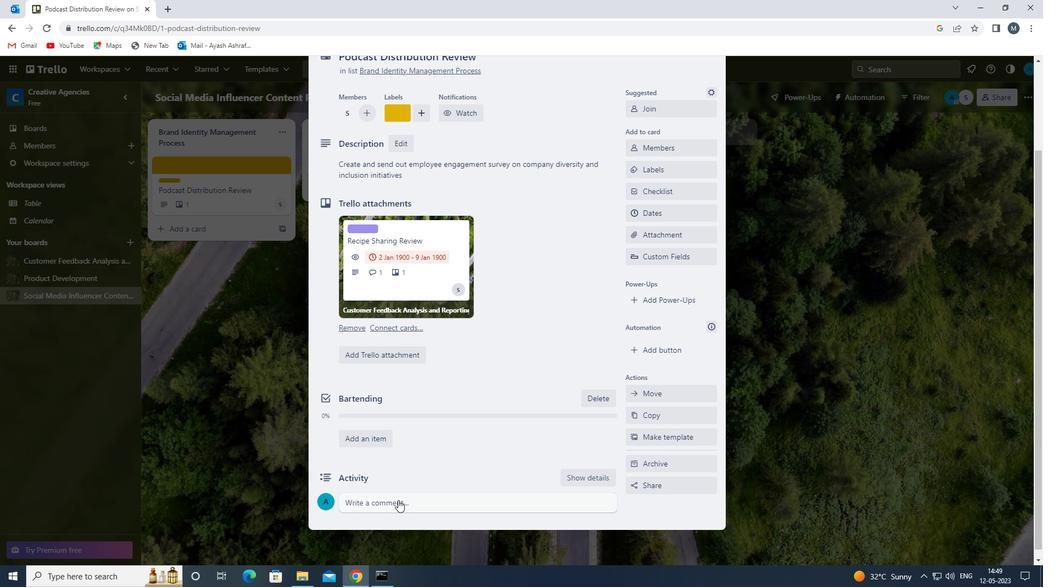
Action: Mouse moved to (448, 419)
Screenshot: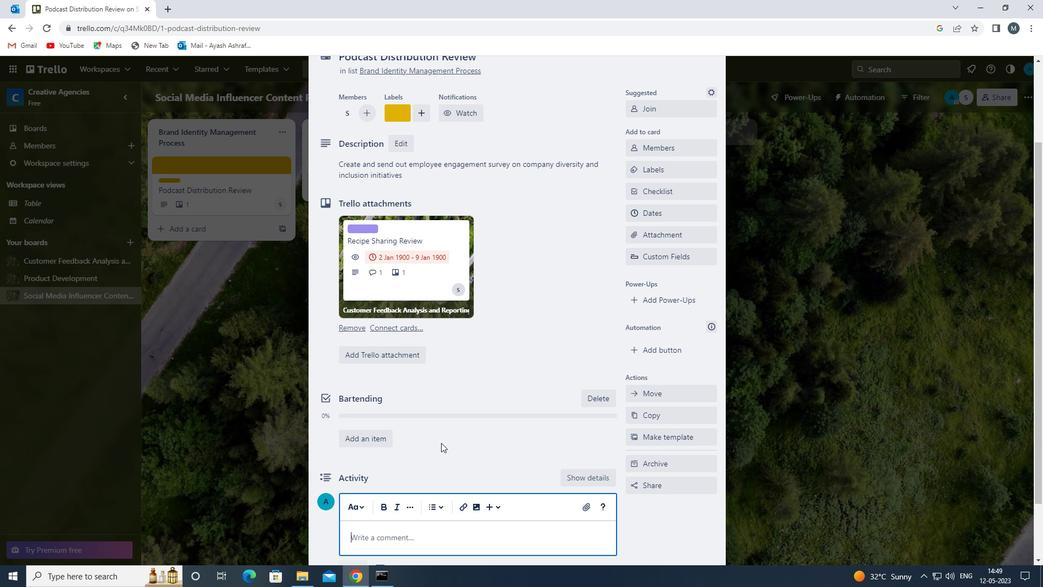 
Action: Mouse scrolled (448, 418) with delta (0, 0)
Screenshot: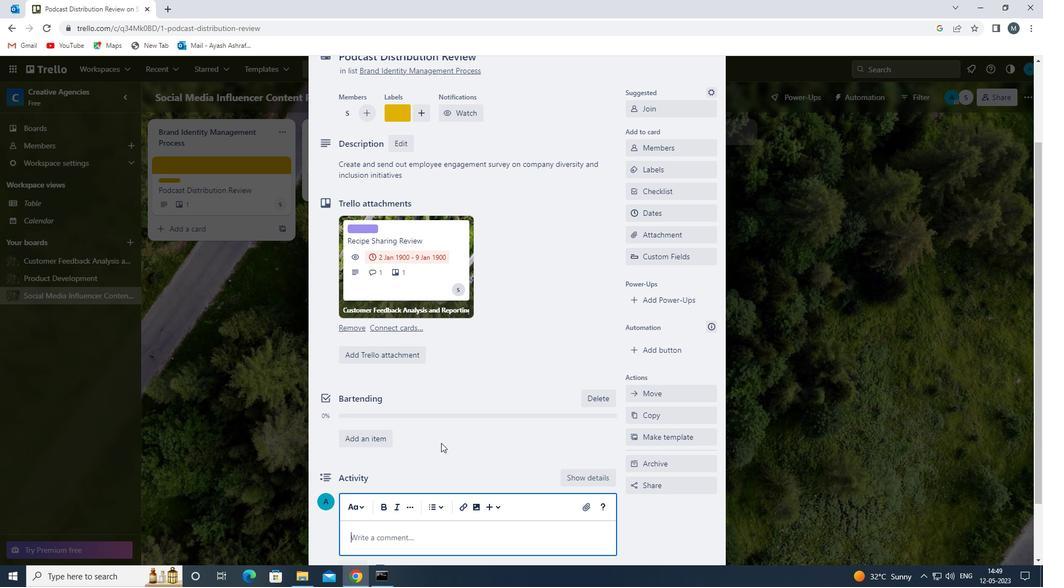 
Action: Mouse scrolled (448, 418) with delta (0, 0)
Screenshot: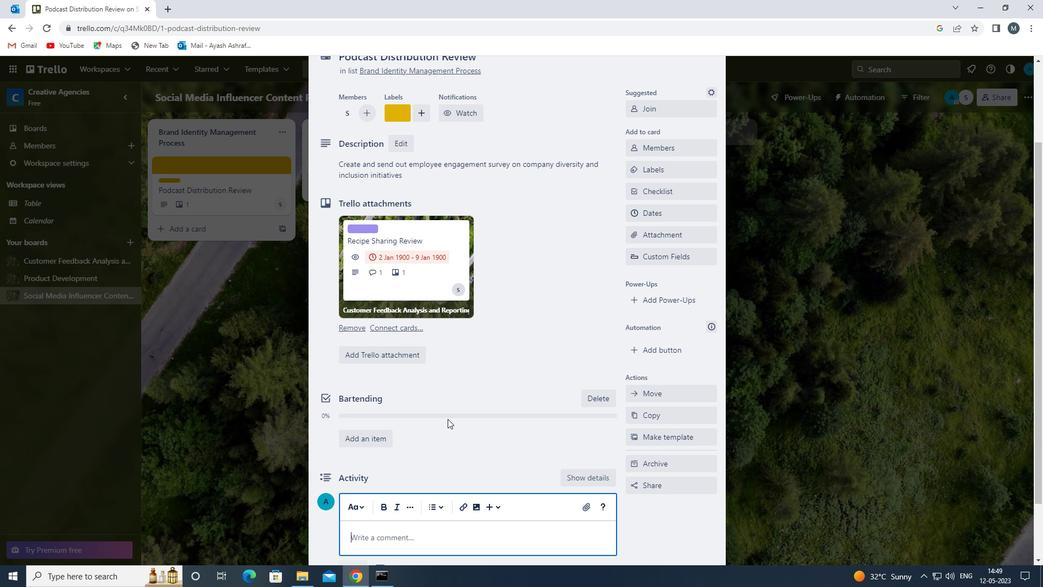 
Action: Mouse moved to (448, 418)
Screenshot: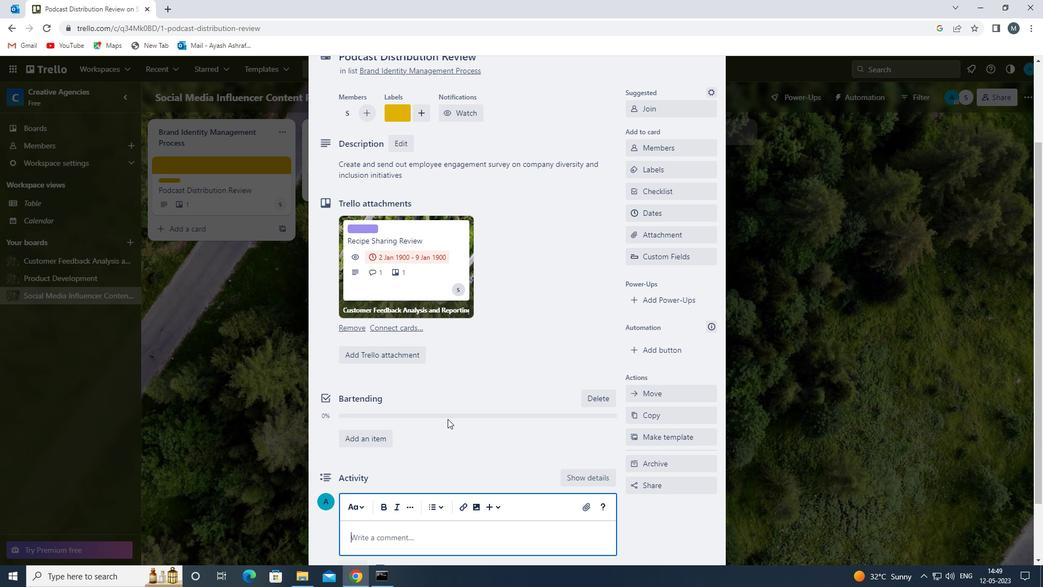 
Action: Mouse scrolled (448, 418) with delta (0, 0)
Screenshot: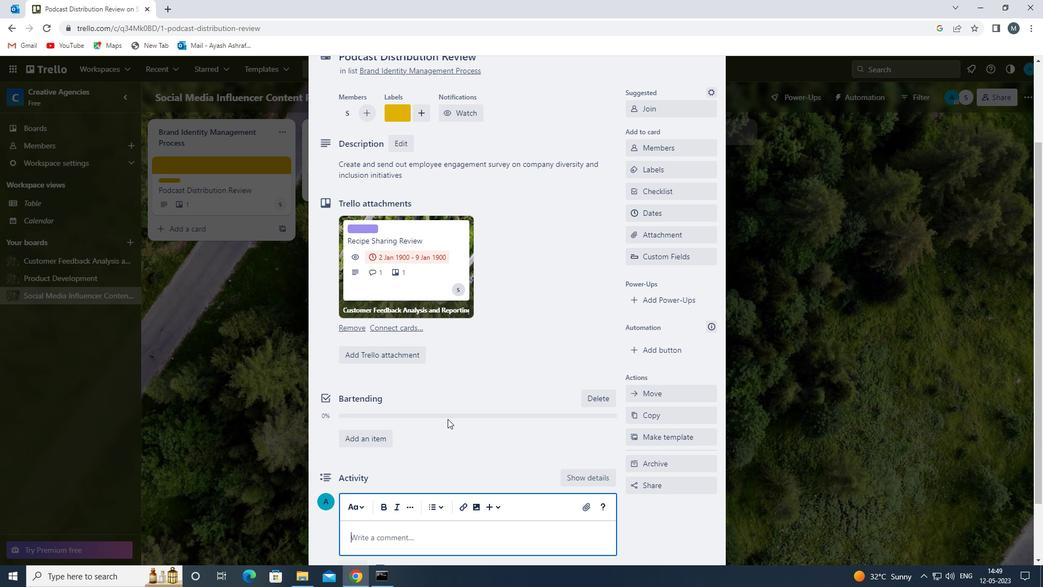 
Action: Mouse moved to (411, 466)
Screenshot: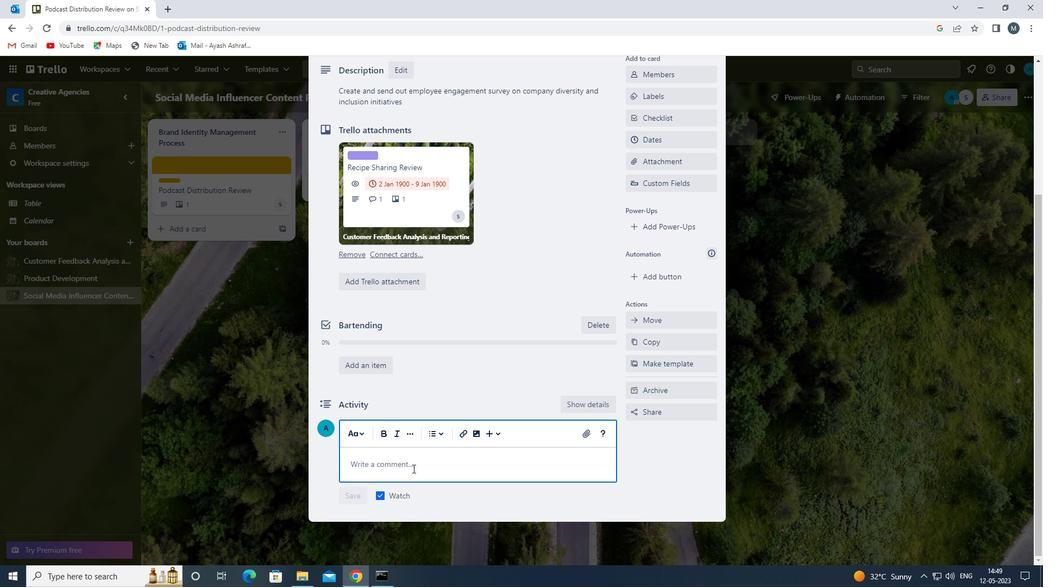 
Action: Mouse pressed left at (411, 466)
Screenshot: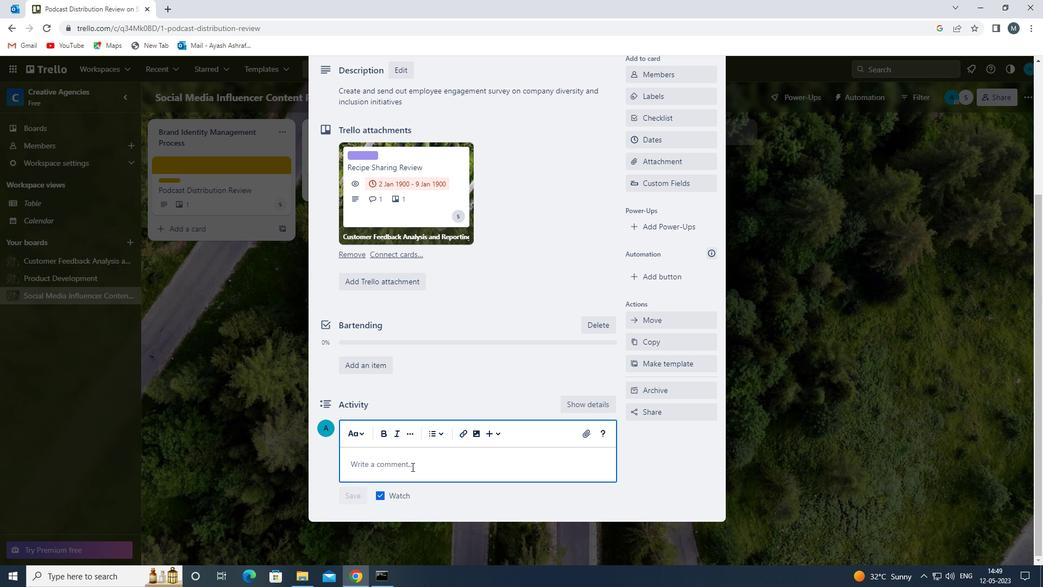 
Action: Mouse moved to (414, 468)
Screenshot: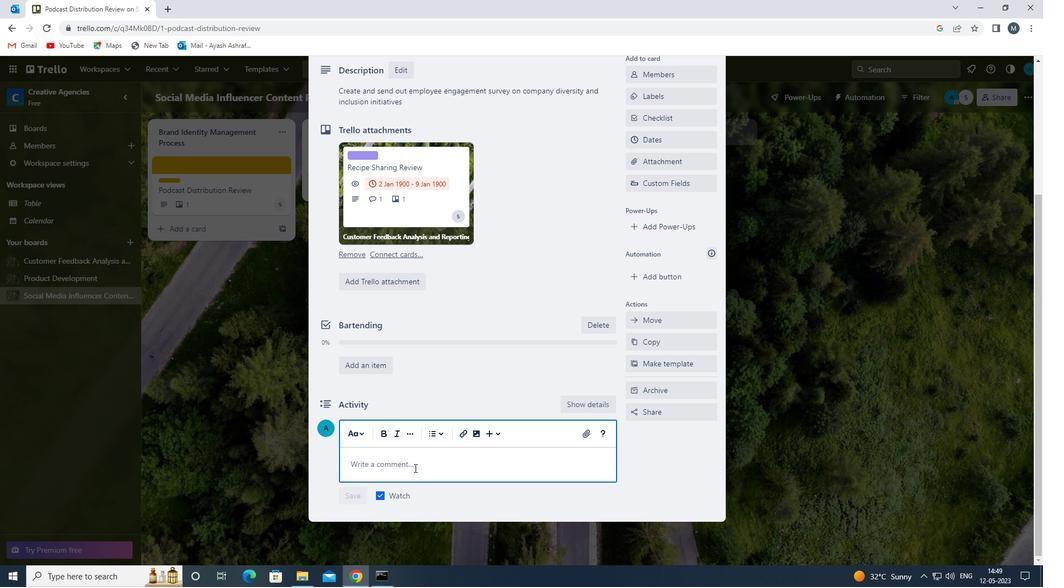 
Action: Key pressed <Key.shift>THIS<Key.space>TASK<Key.space>REQUIRES<Key.space>US<Key.space>TO<Key.space>BE<Key.space>PROACTIVE<Key.space>IN<Key.space>IDENTIFYING<Key.space>POTENTIAL<Key.space>CHALLENGES<Key.space>AND<Key.space>FINDING<Key.space>SOLUTIONS<Key.space>TO<Key.space>OVERCOME<Key.space>THEM<Key.space><Key.backspace>.
Screenshot: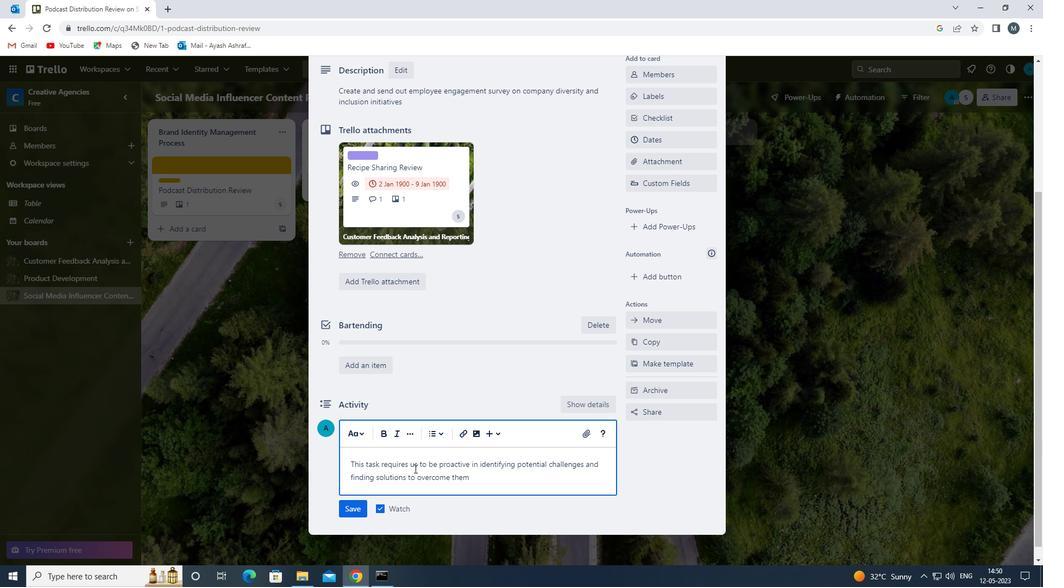 
Action: Mouse moved to (347, 506)
Screenshot: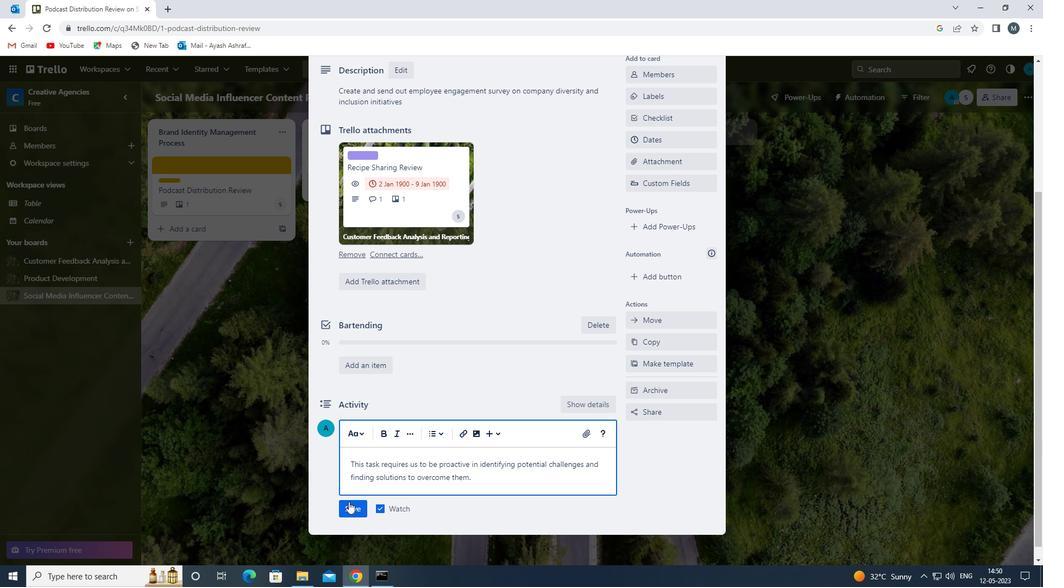 
Action: Mouse pressed left at (347, 506)
Screenshot: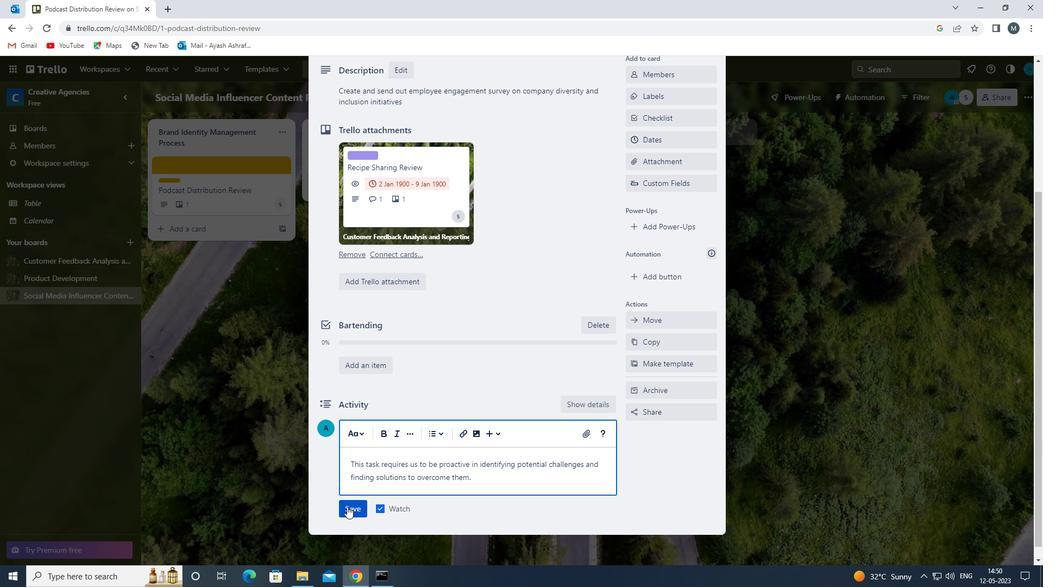 
Action: Mouse moved to (591, 386)
Screenshot: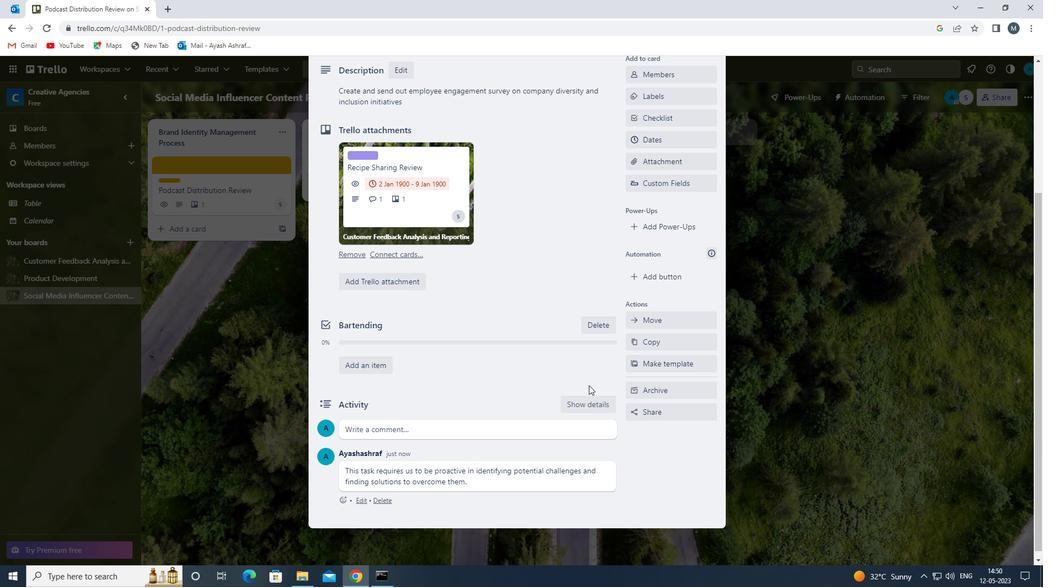 
Action: Mouse scrolled (591, 386) with delta (0, 0)
Screenshot: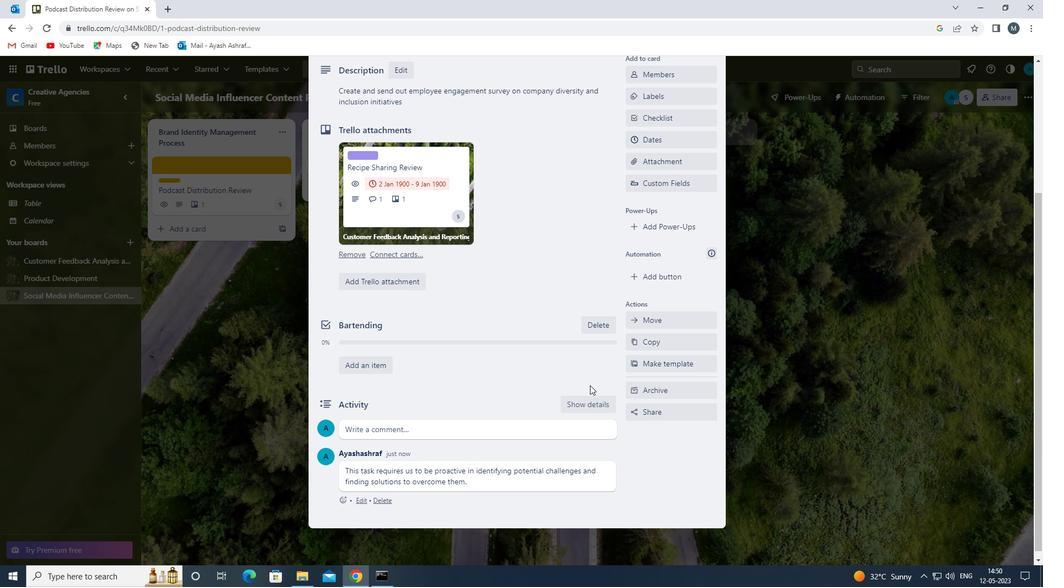 
Action: Mouse scrolled (591, 386) with delta (0, 0)
Screenshot: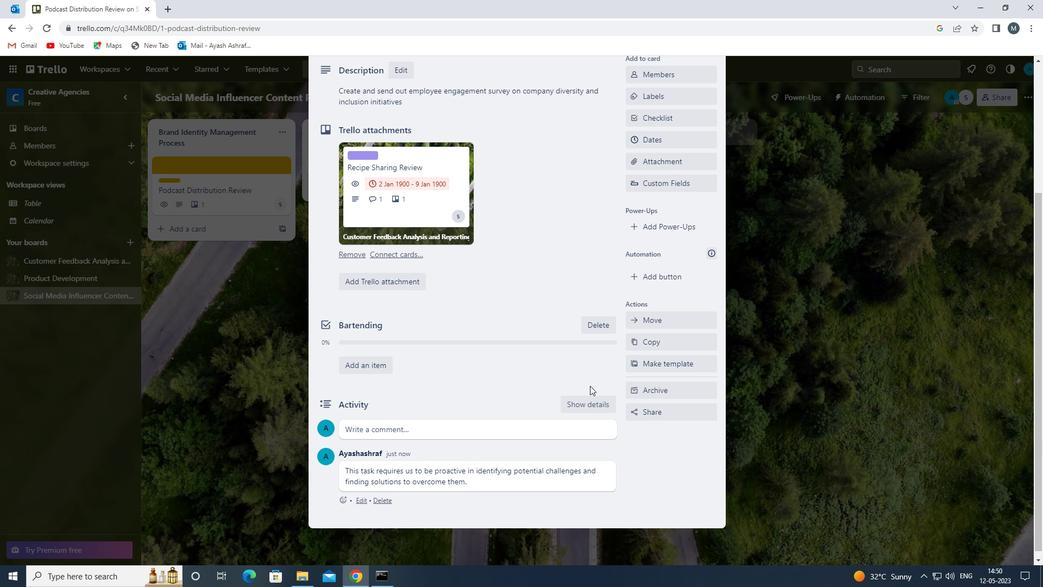 
Action: Mouse scrolled (591, 386) with delta (0, 0)
Screenshot: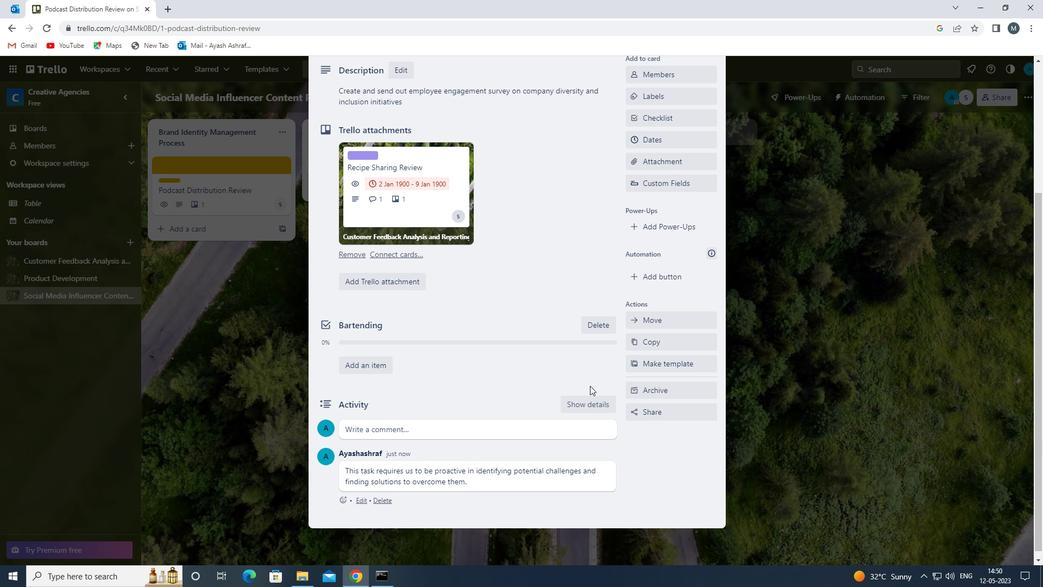 
Action: Mouse moved to (654, 303)
Screenshot: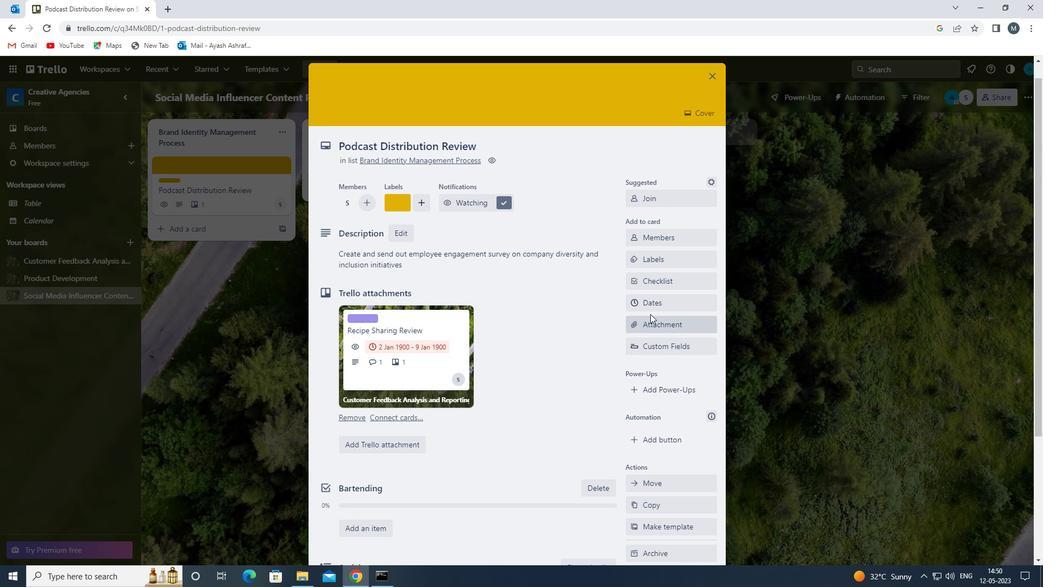 
Action: Mouse pressed left at (654, 303)
Screenshot: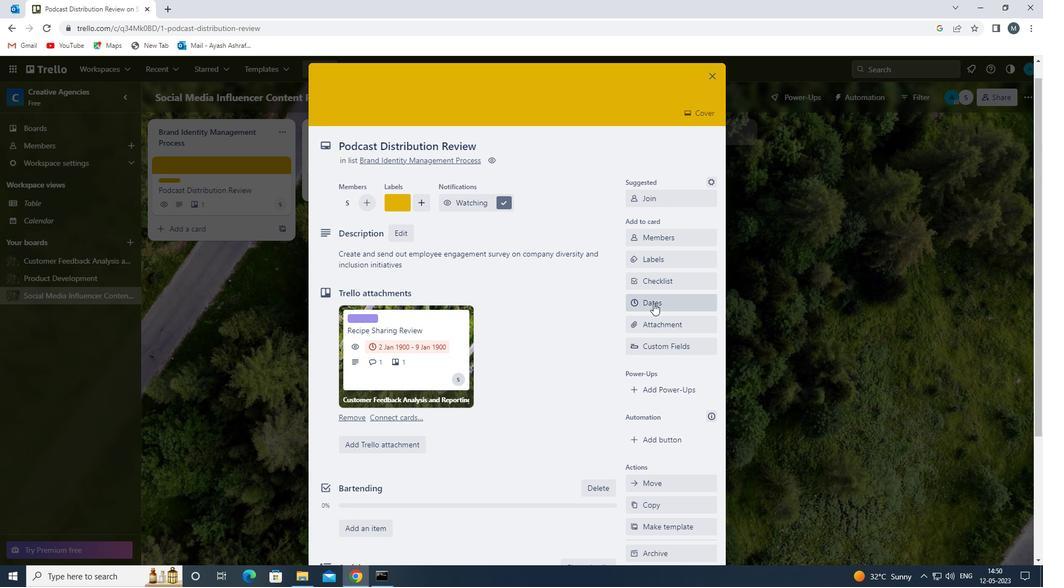 
Action: Mouse moved to (633, 295)
Screenshot: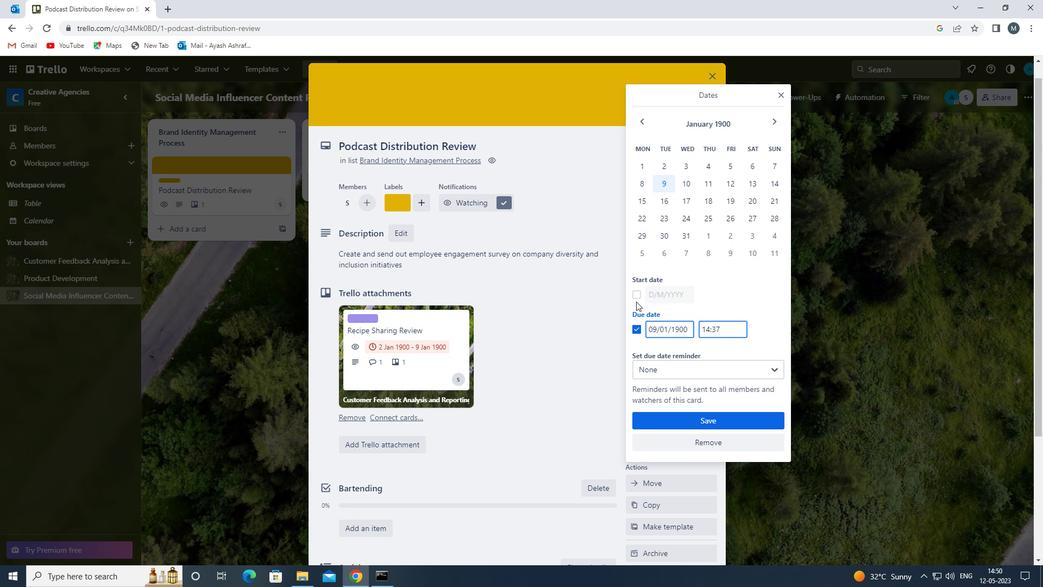 
Action: Mouse pressed left at (633, 295)
Screenshot: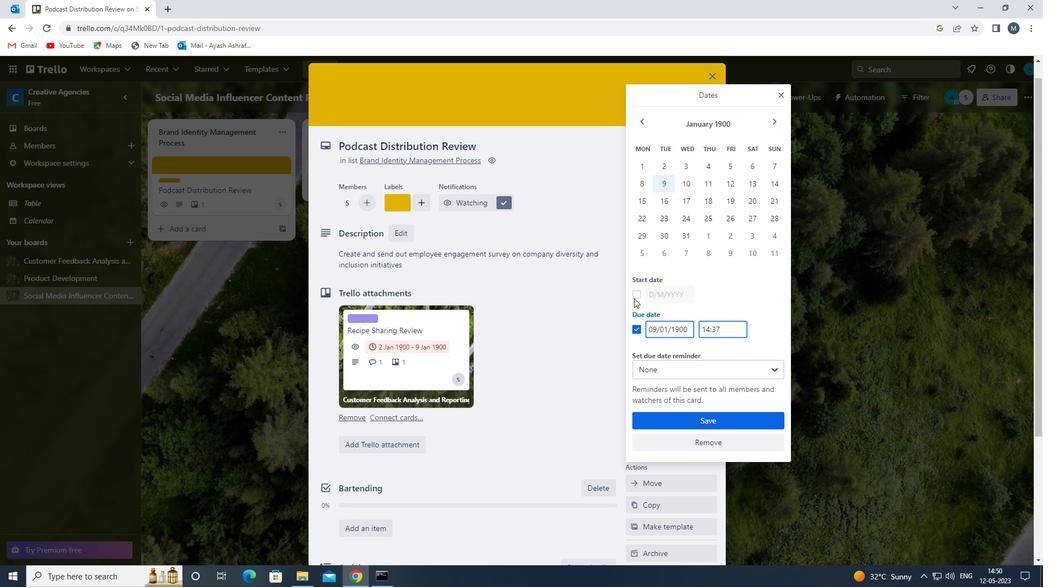 
Action: Mouse moved to (654, 293)
Screenshot: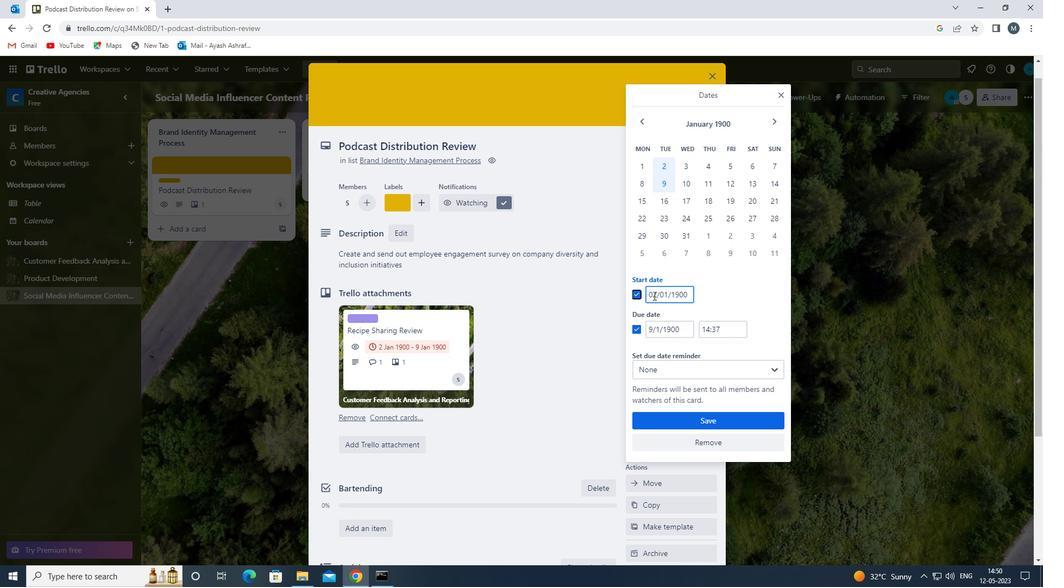 
Action: Mouse pressed left at (654, 293)
Screenshot: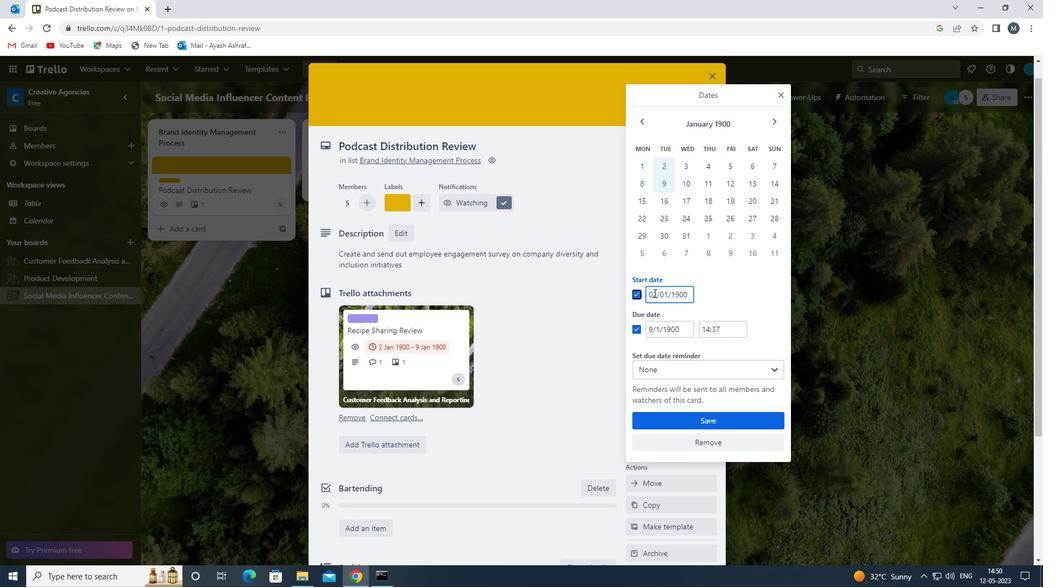 
Action: Mouse moved to (654, 294)
Screenshot: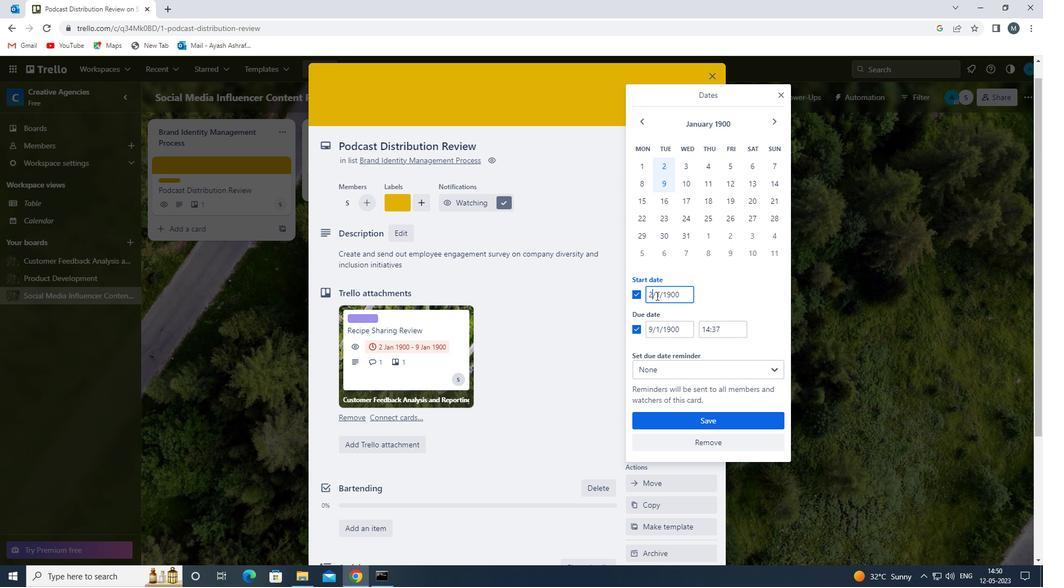 
Action: Key pressed <Key.backspace>03
Screenshot: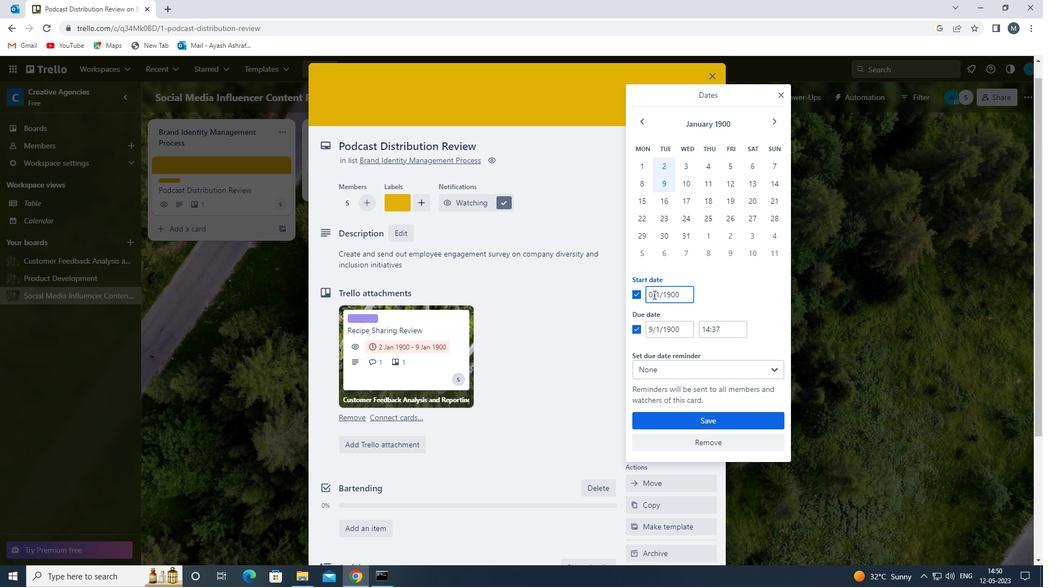 
Action: Mouse moved to (660, 296)
Screenshot: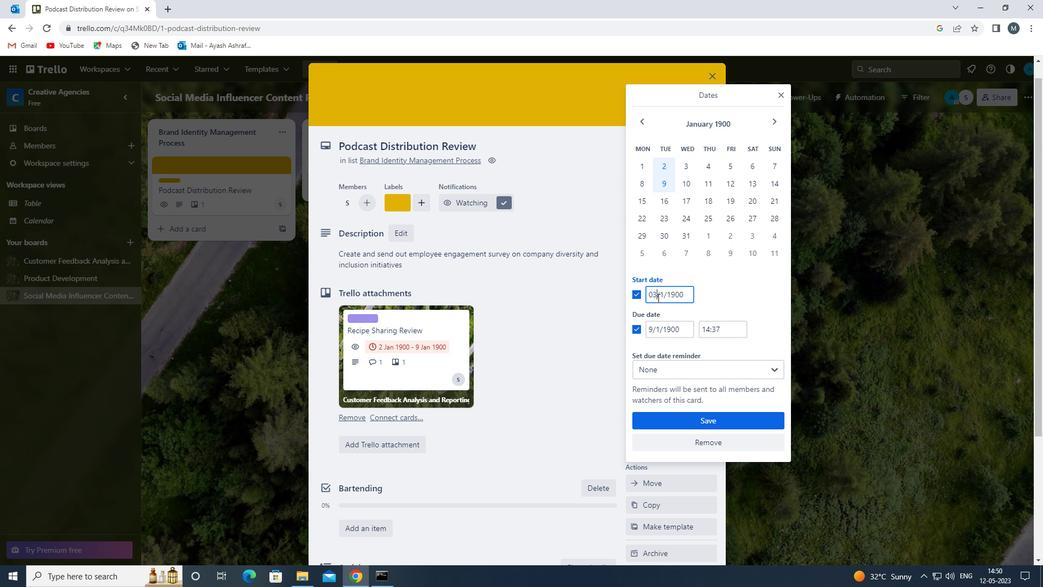 
Action: Mouse pressed left at (660, 296)
Screenshot: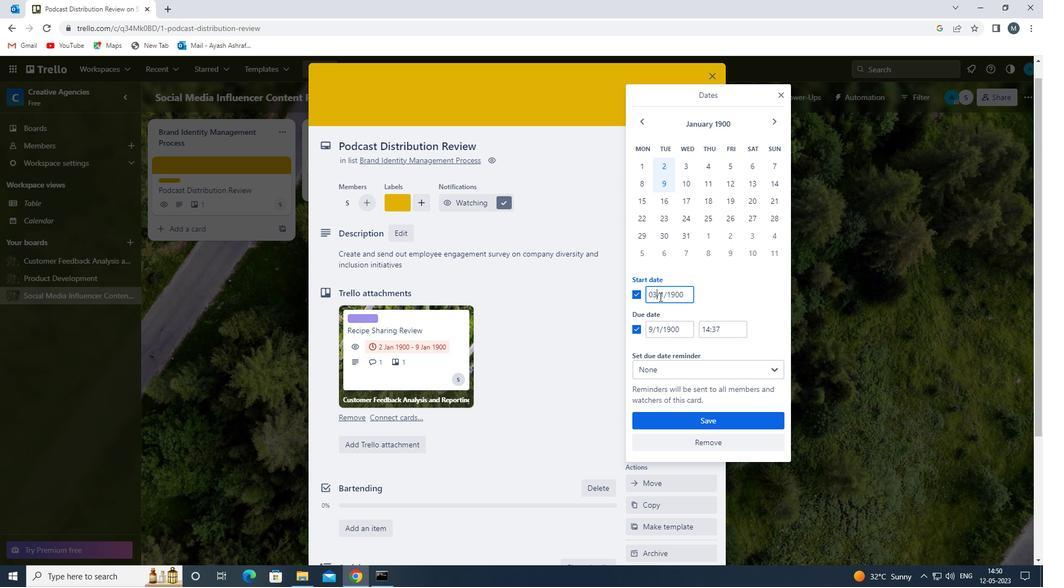 
Action: Mouse moved to (663, 296)
Screenshot: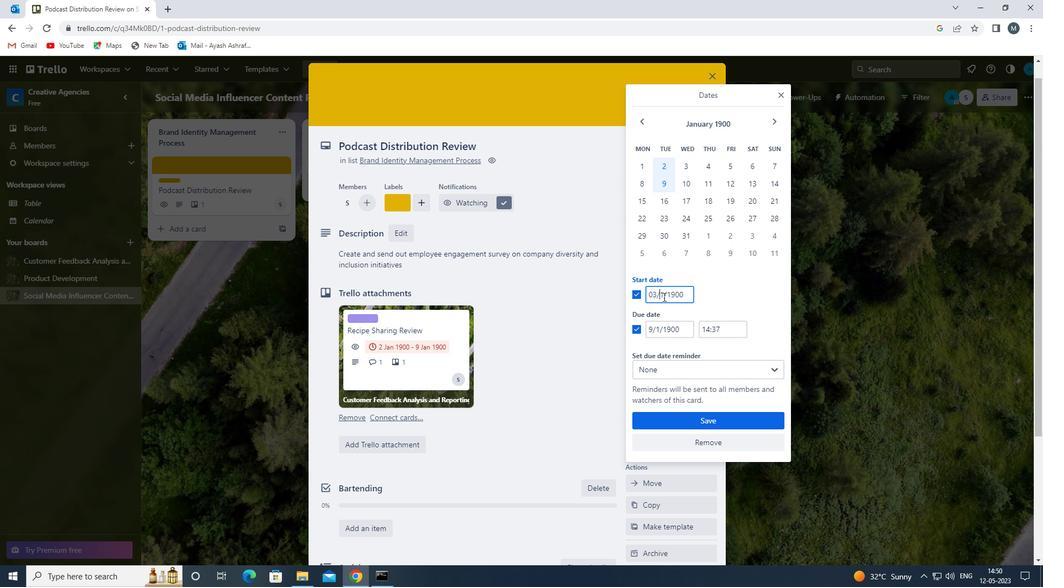 
Action: Key pressed 0
Screenshot: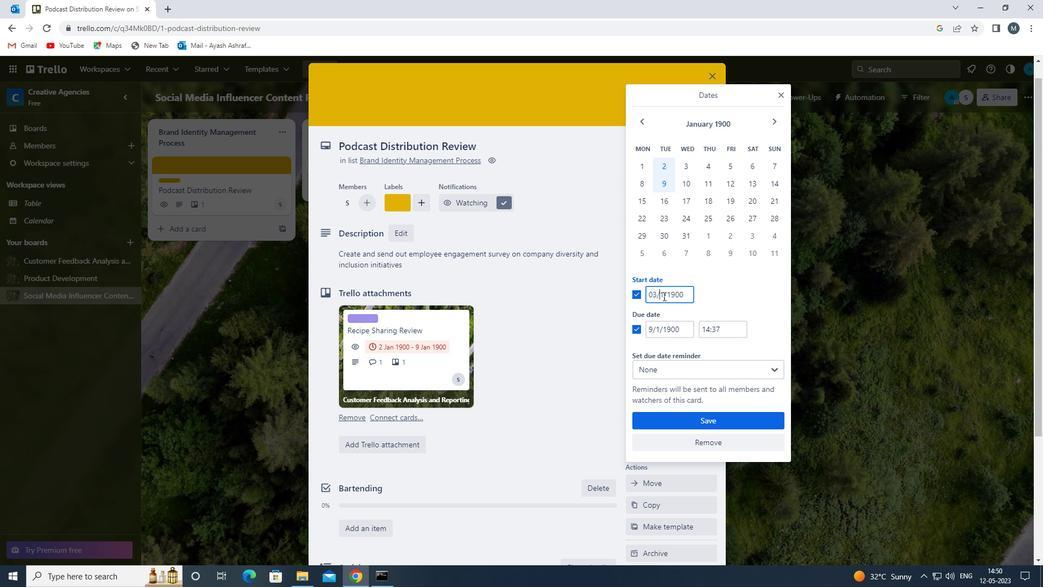
Action: Mouse moved to (651, 328)
Screenshot: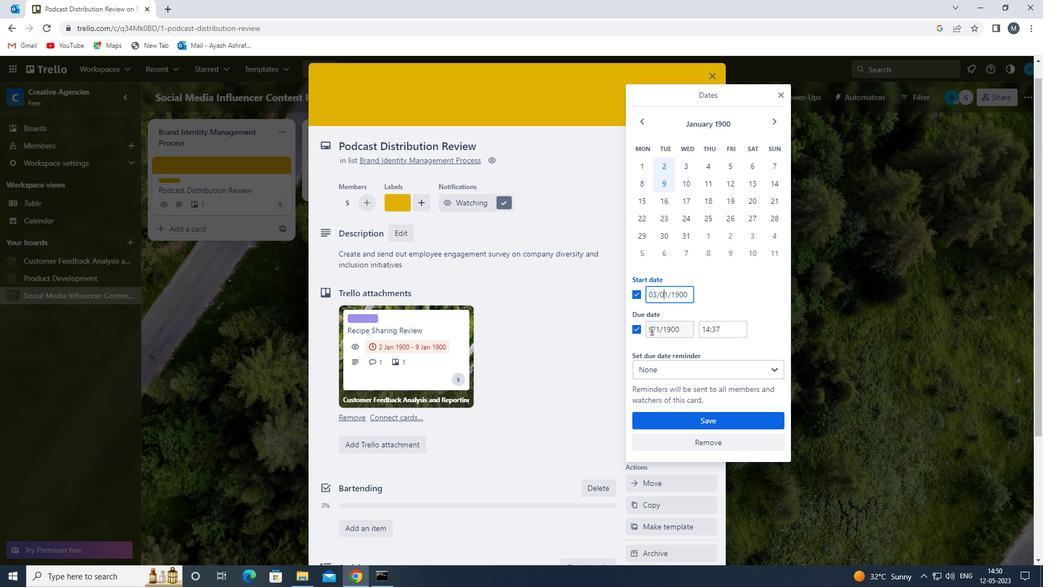 
Action: Mouse pressed left at (651, 328)
Screenshot: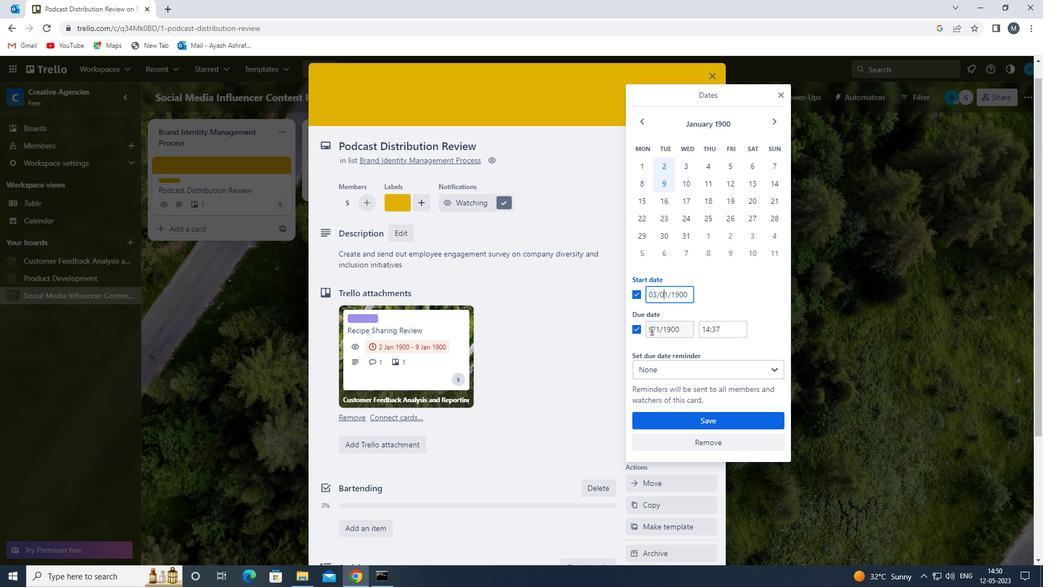 
Action: Mouse moved to (654, 328)
Screenshot: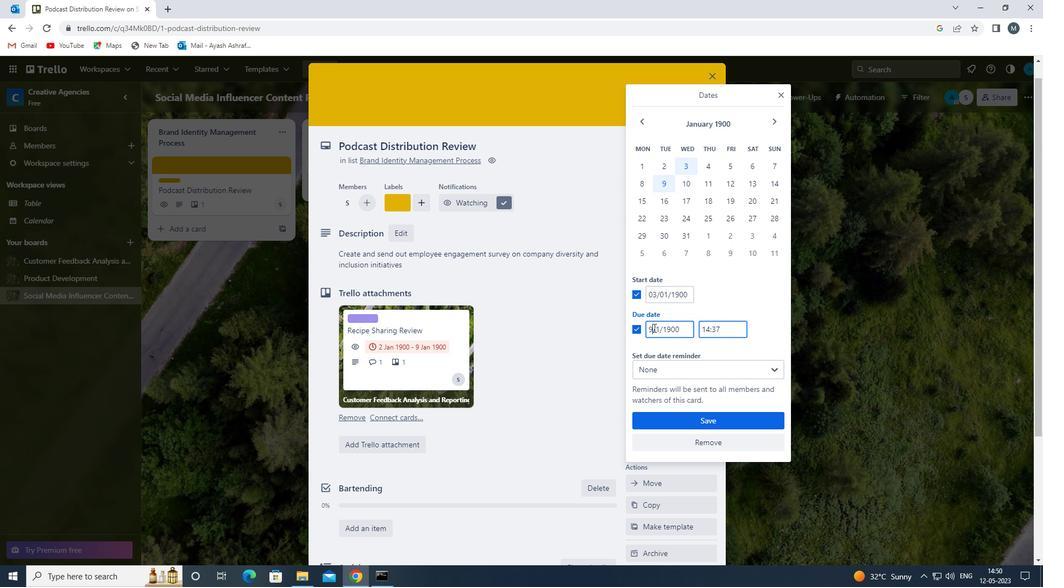 
Action: Key pressed <Key.backspace>10
Screenshot: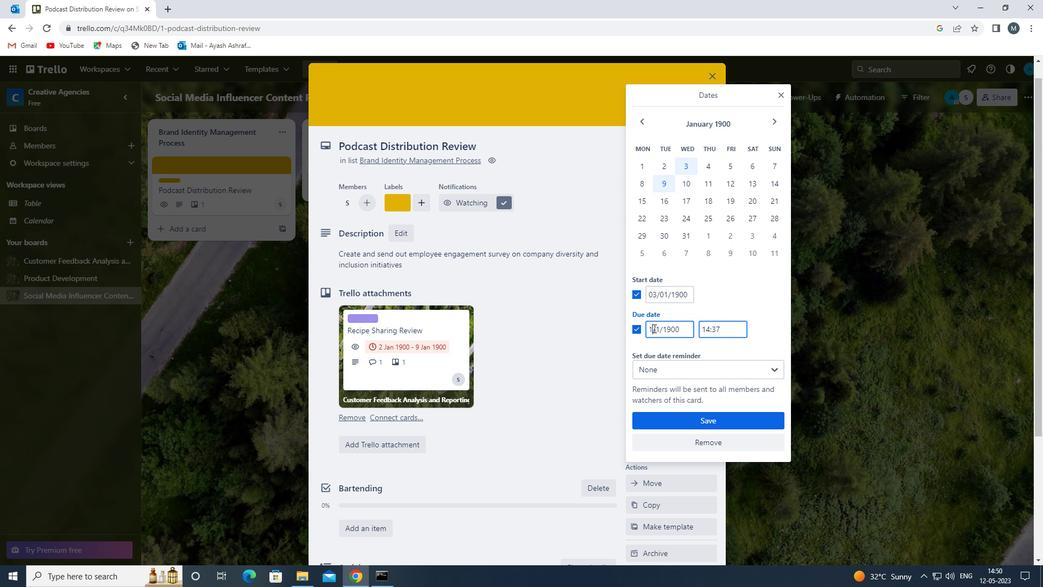 
Action: Mouse moved to (662, 330)
Screenshot: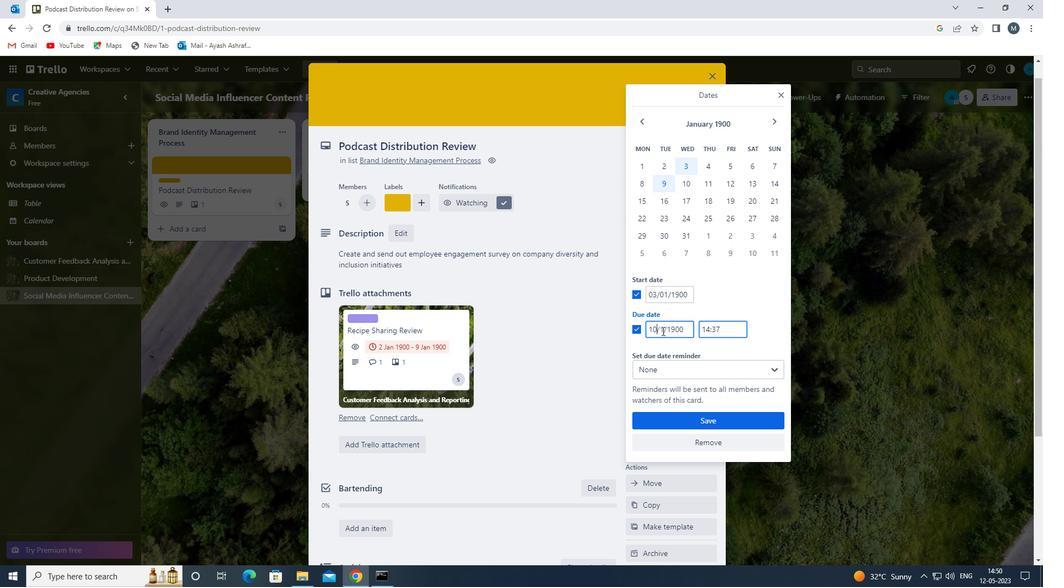 
Action: Mouse pressed left at (662, 330)
Screenshot: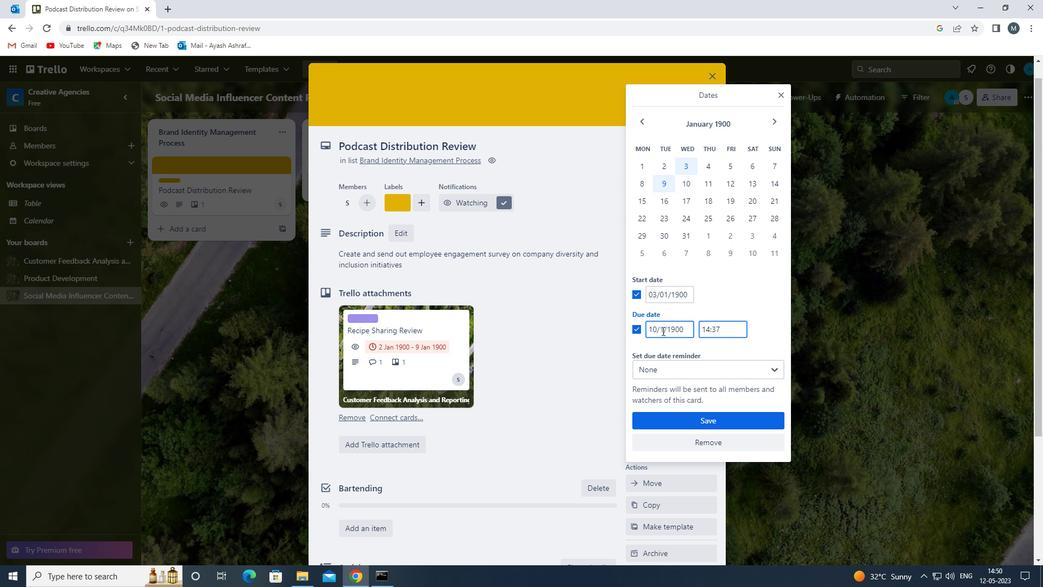 
Action: Mouse moved to (660, 330)
Screenshot: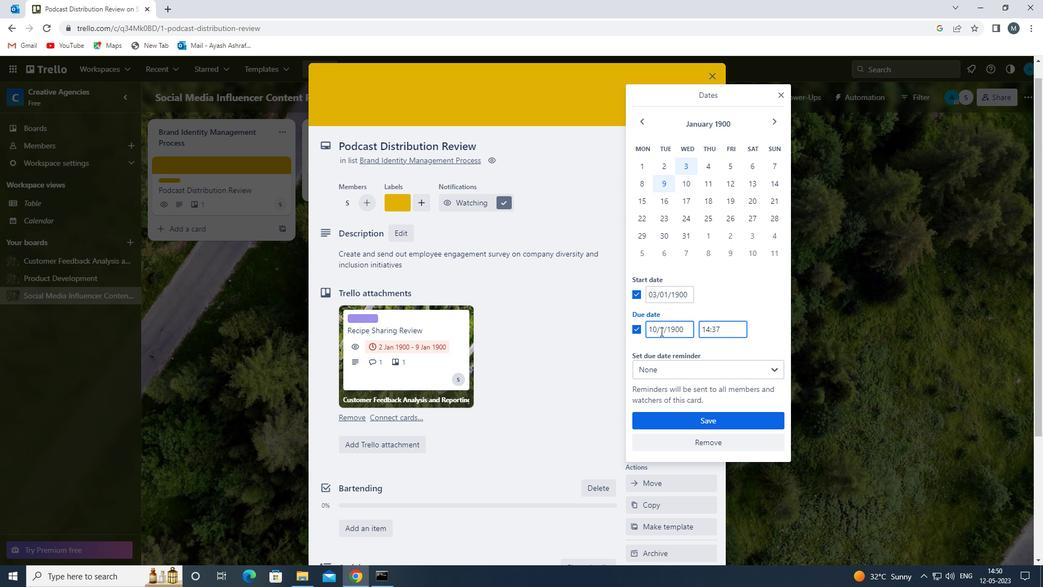 
Action: Mouse pressed left at (660, 330)
Screenshot: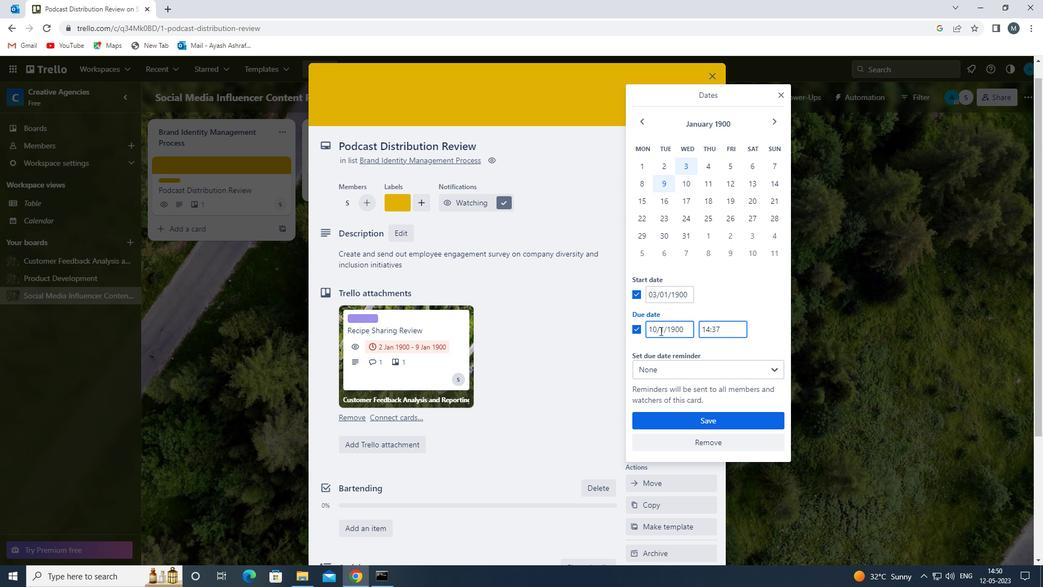
Action: Mouse moved to (673, 336)
Screenshot: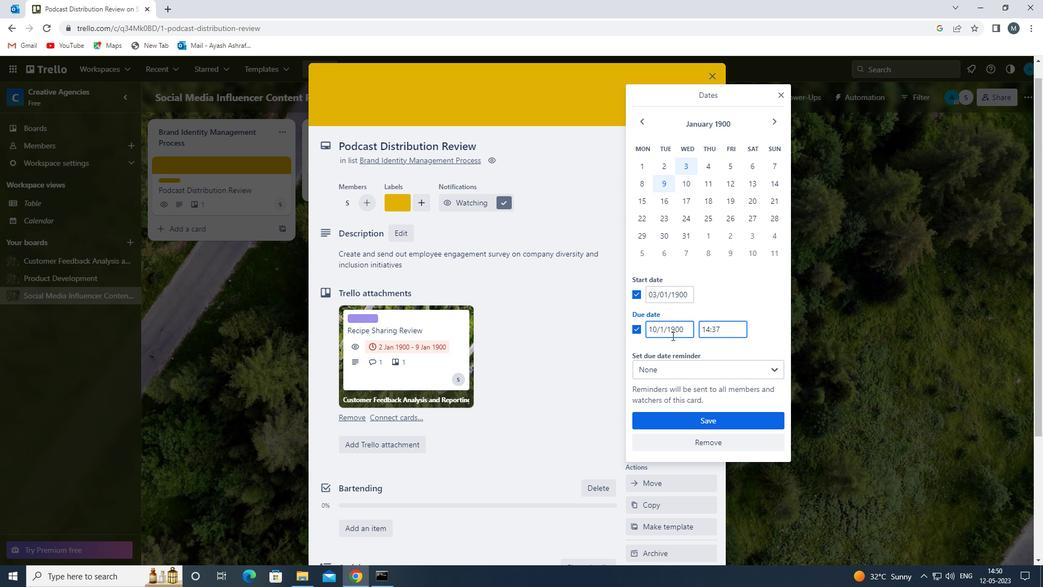 
Action: Key pressed 0
Screenshot: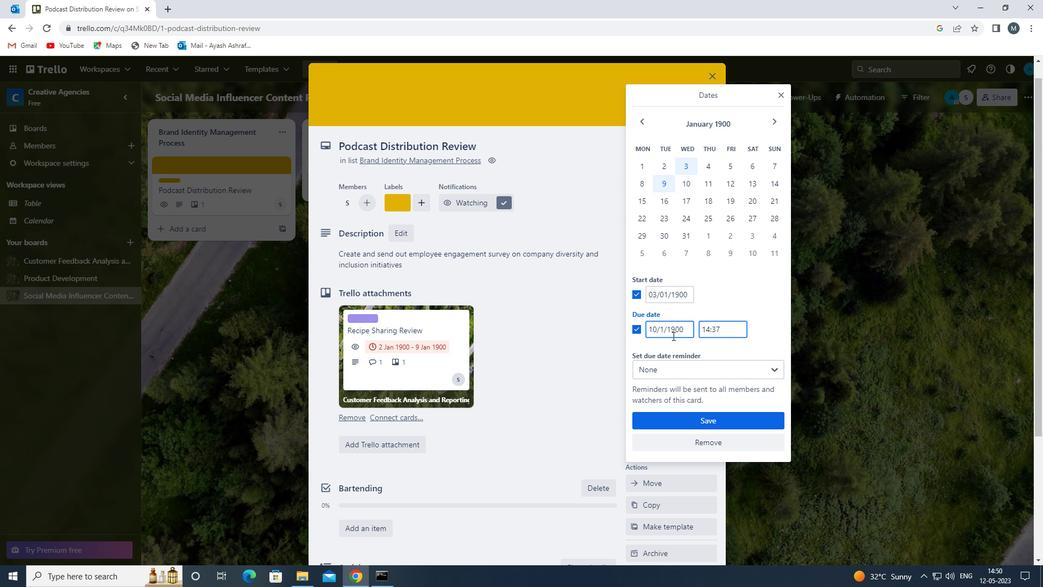 
Action: Mouse moved to (688, 418)
Screenshot: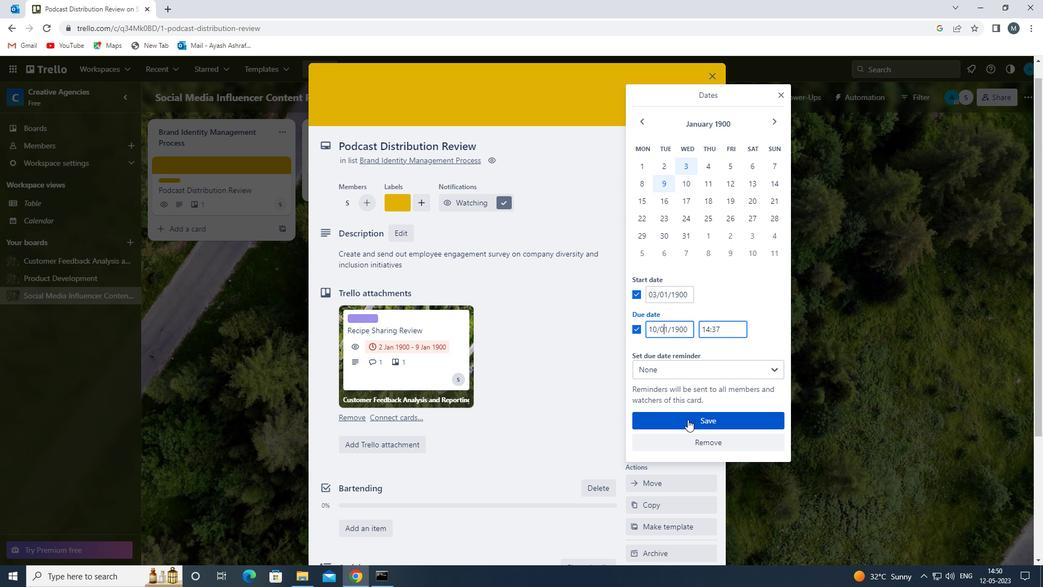 
Action: Mouse pressed left at (688, 418)
Screenshot: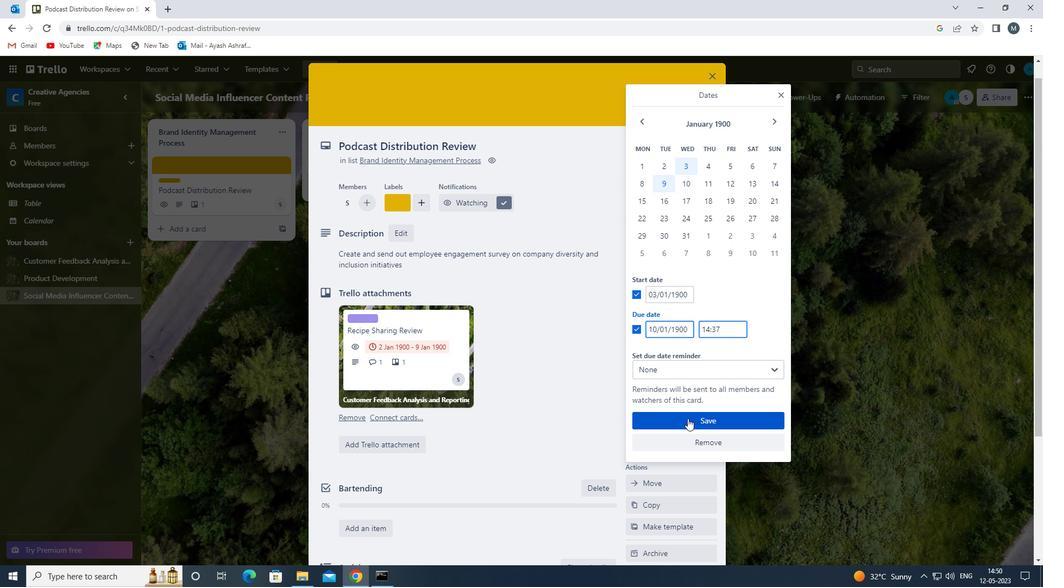 
Action: Mouse moved to (578, 425)
Screenshot: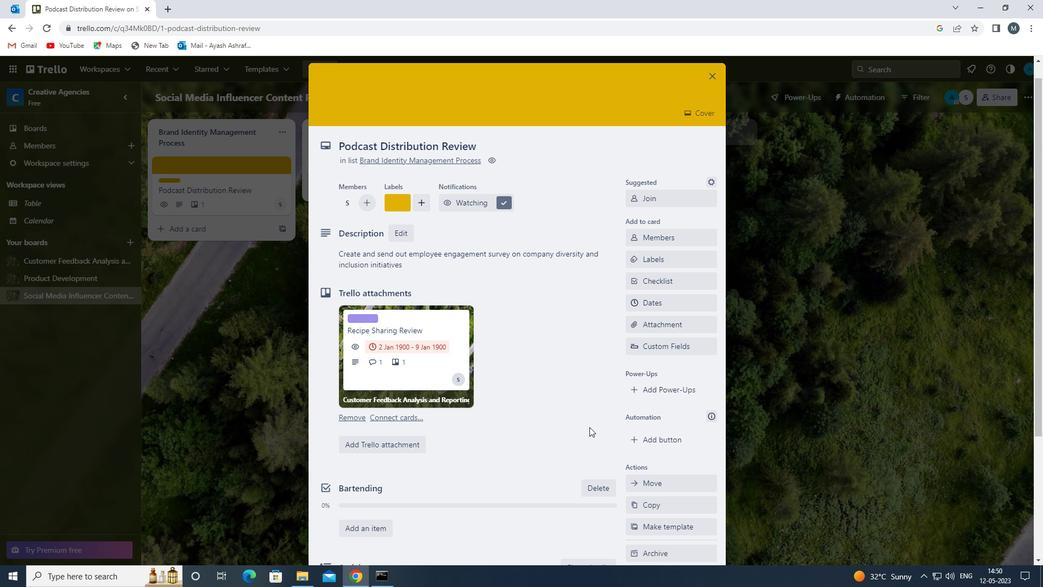
Action: Mouse scrolled (578, 425) with delta (0, 0)
Screenshot: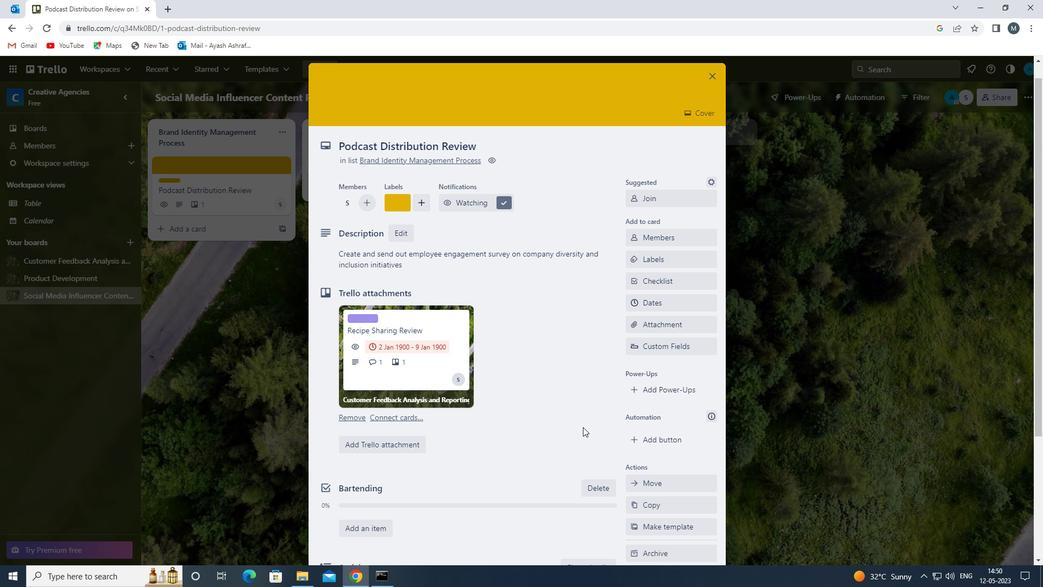 
Action: Mouse scrolled (578, 425) with delta (0, 0)
Screenshot: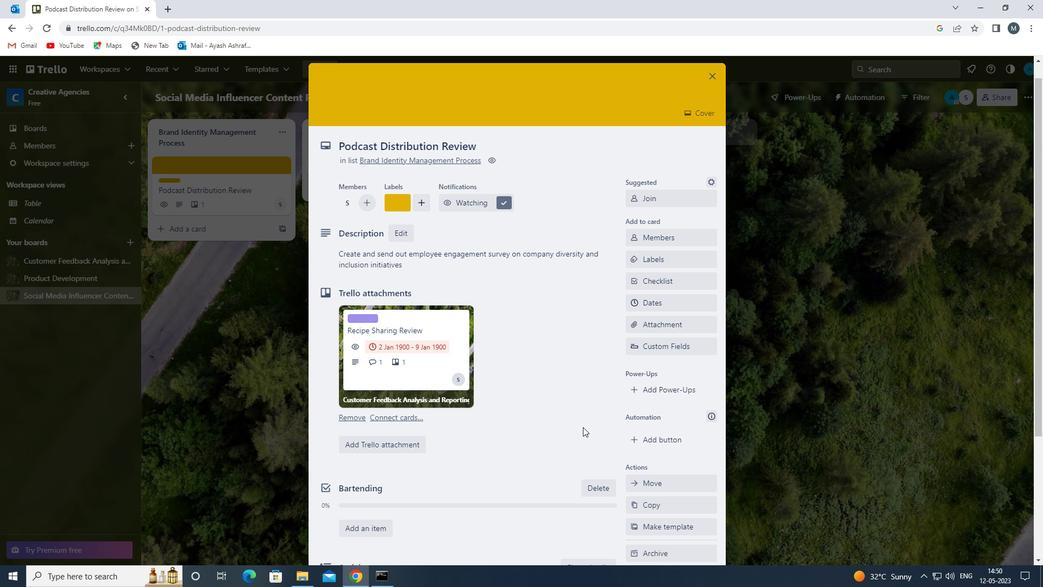 
Action: Mouse scrolled (578, 425) with delta (0, 0)
Screenshot: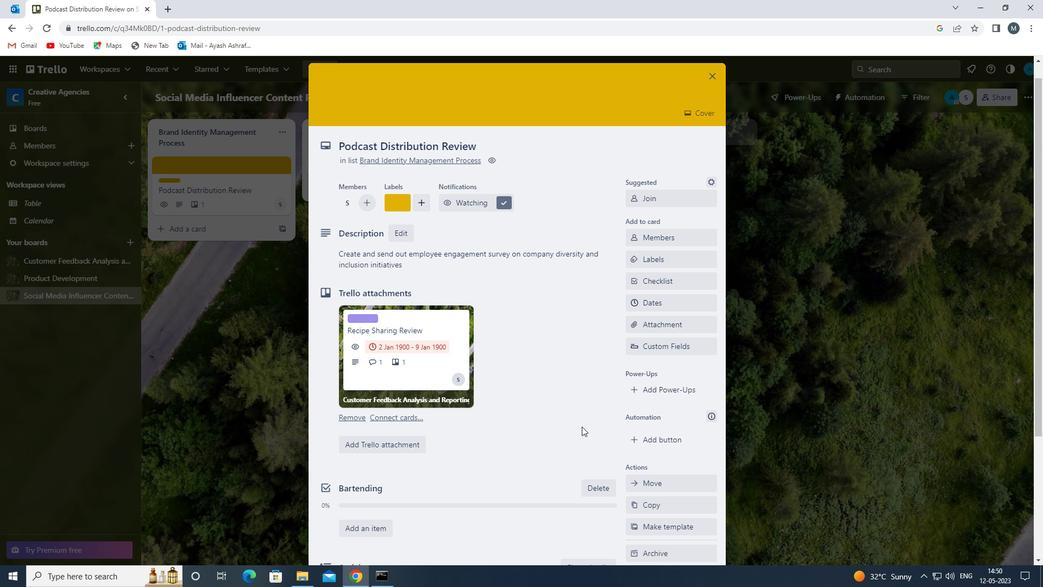 
Action: Mouse scrolled (578, 425) with delta (0, 0)
Screenshot: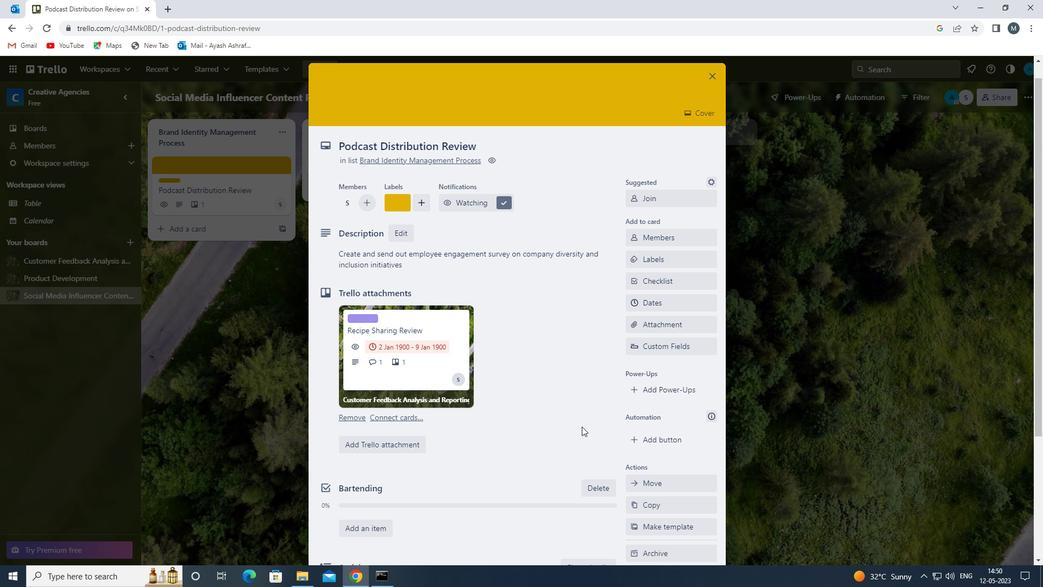 
Action: Mouse scrolled (578, 425) with delta (0, 0)
Screenshot: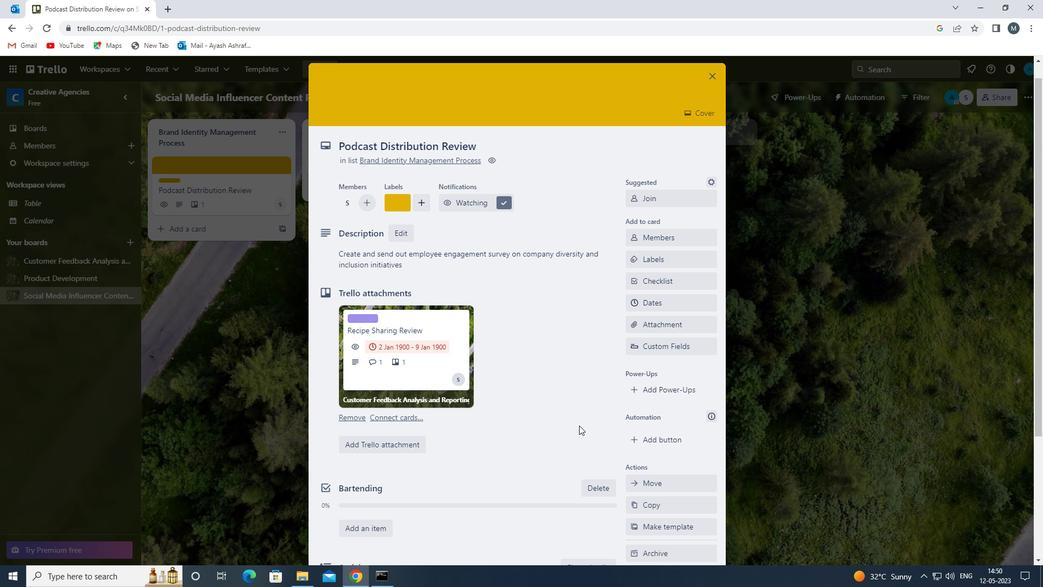 
Action: Mouse moved to (576, 421)
Screenshot: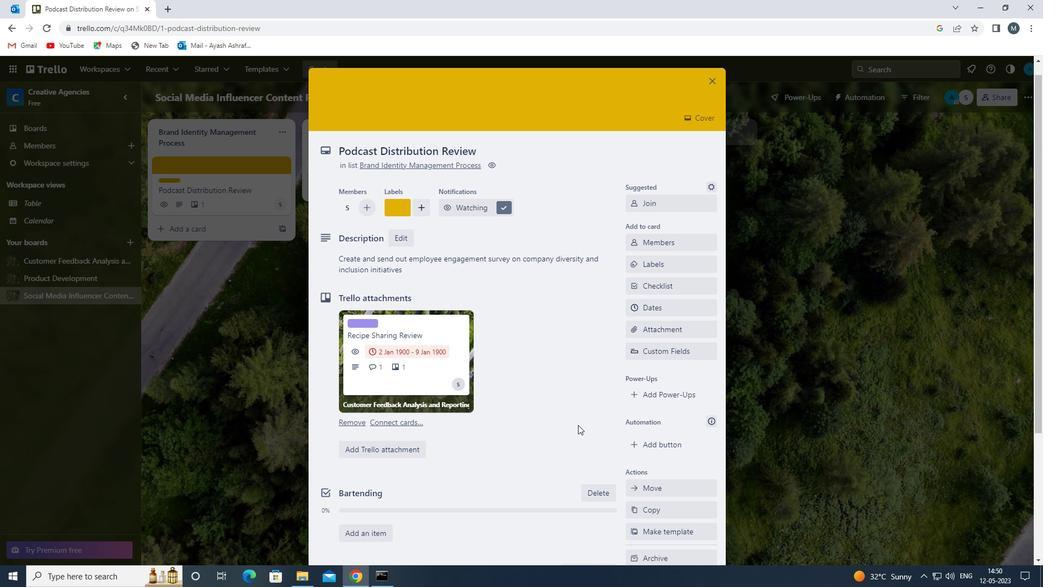 
